 Task: Find connections with filter location Satuba with filter topic #Entrepreneurialwith filter profile language Spanish with filter current company Confederation of Indian Industry with filter school Central Board of Secondary Education with filter industry Engineering Services with filter service category Mortgage Lending with filter keywords title Assistant Professor
Action: Mouse moved to (230, 329)
Screenshot: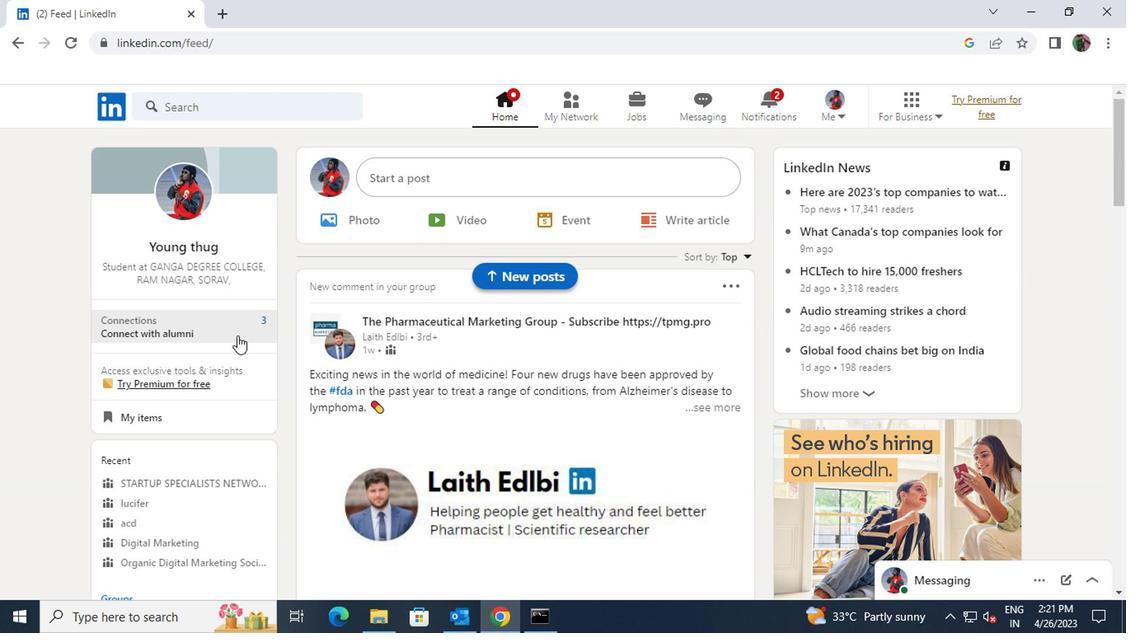 
Action: Mouse pressed left at (230, 329)
Screenshot: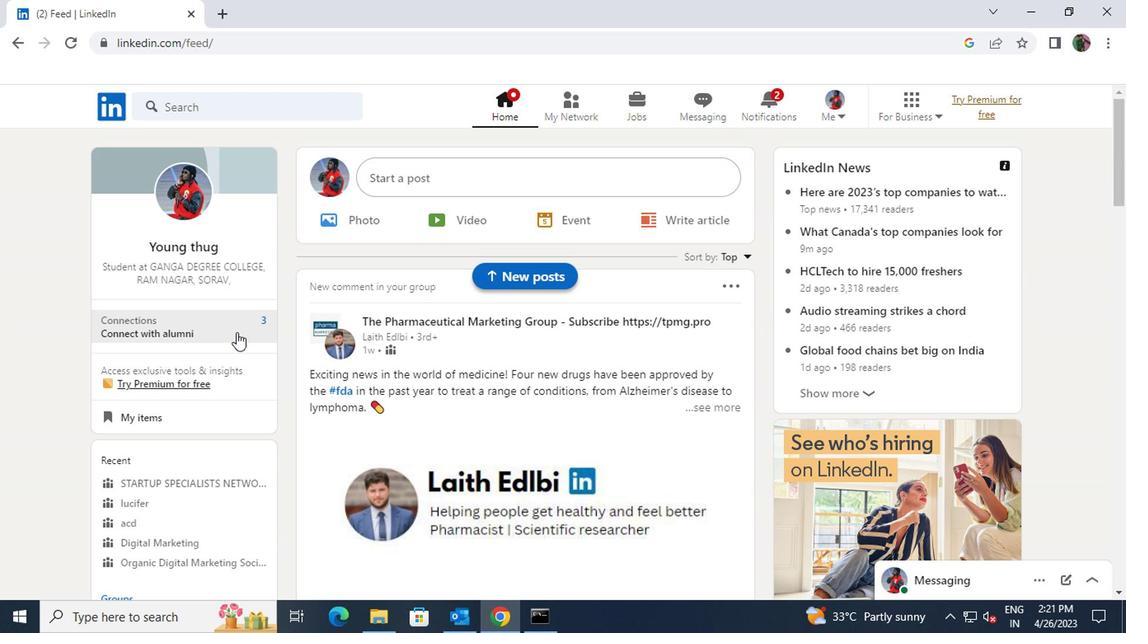 
Action: Mouse moved to (251, 203)
Screenshot: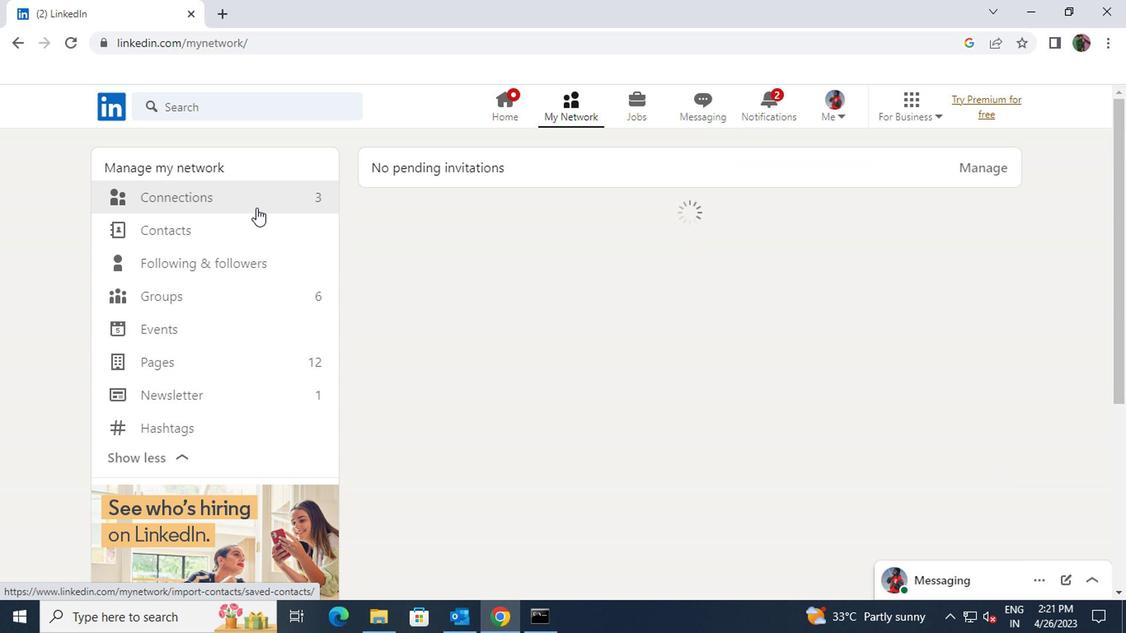 
Action: Mouse pressed left at (251, 203)
Screenshot: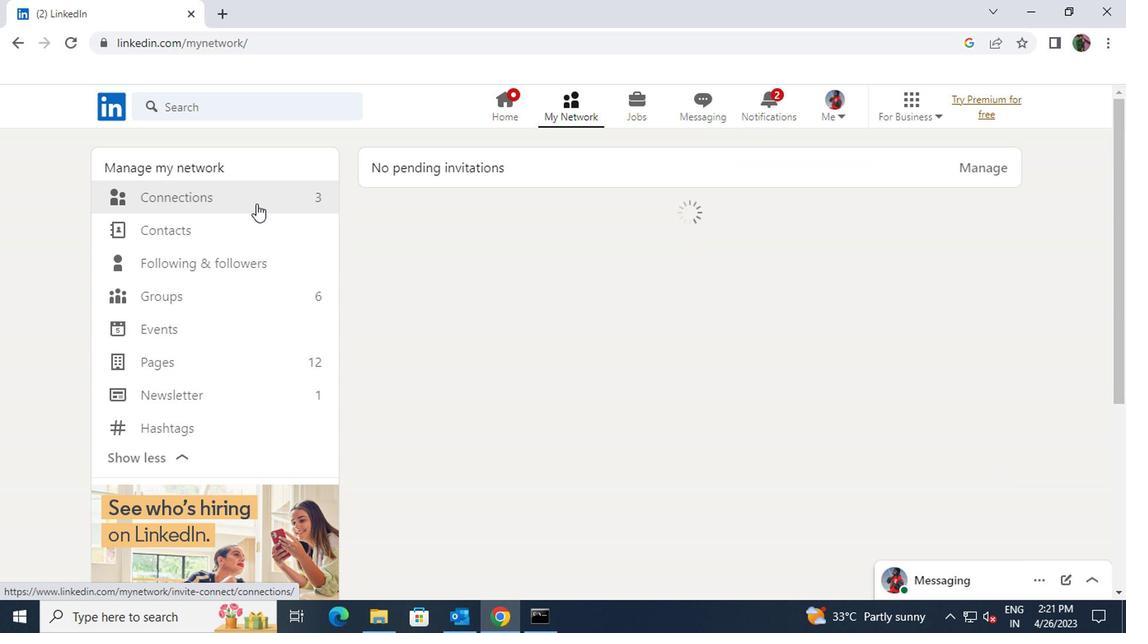 
Action: Mouse moved to (643, 197)
Screenshot: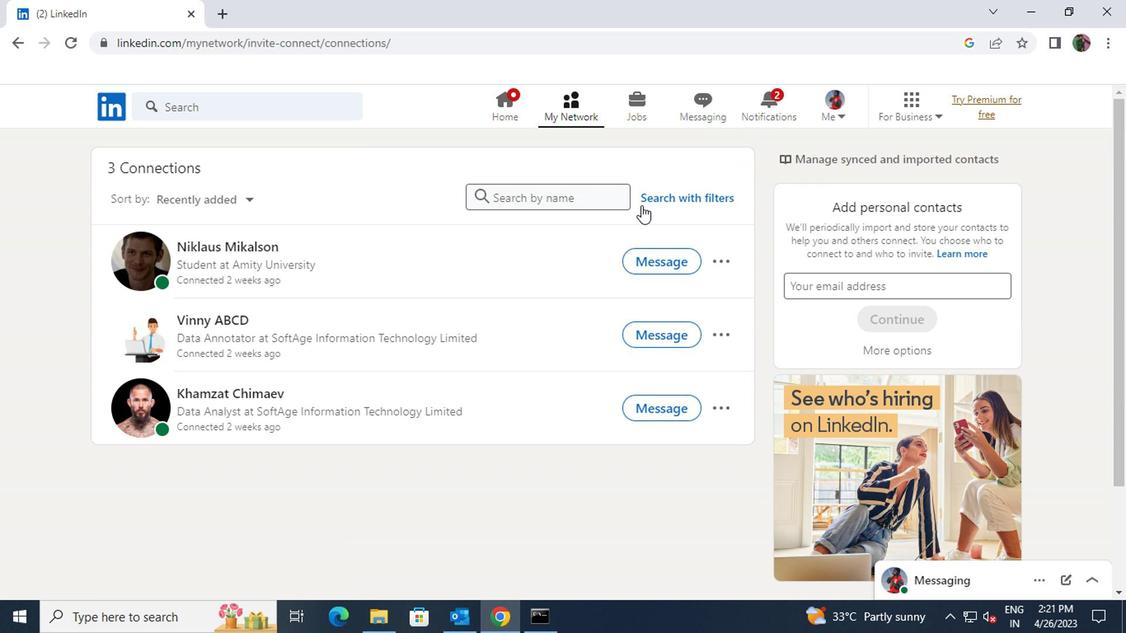
Action: Mouse pressed left at (643, 197)
Screenshot: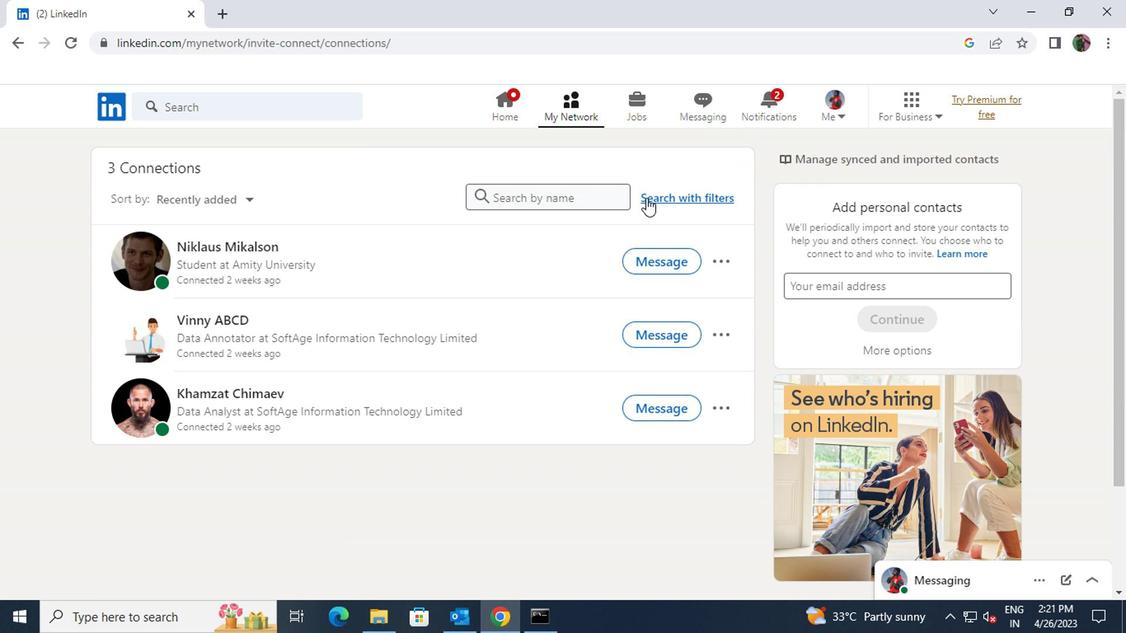 
Action: Mouse moved to (616, 152)
Screenshot: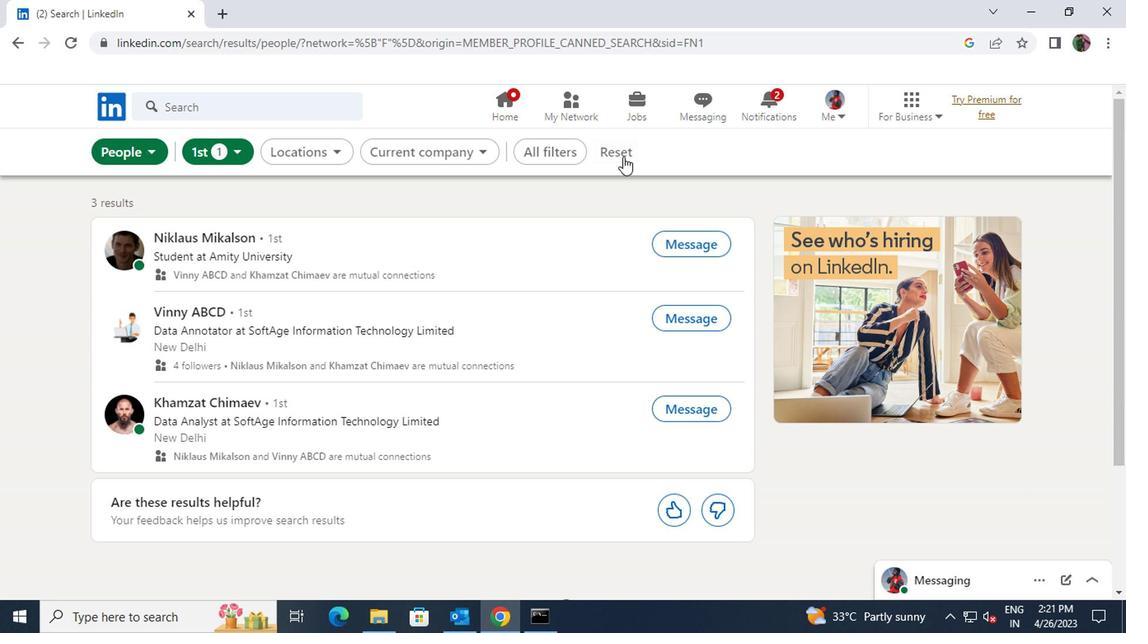 
Action: Mouse pressed left at (616, 152)
Screenshot: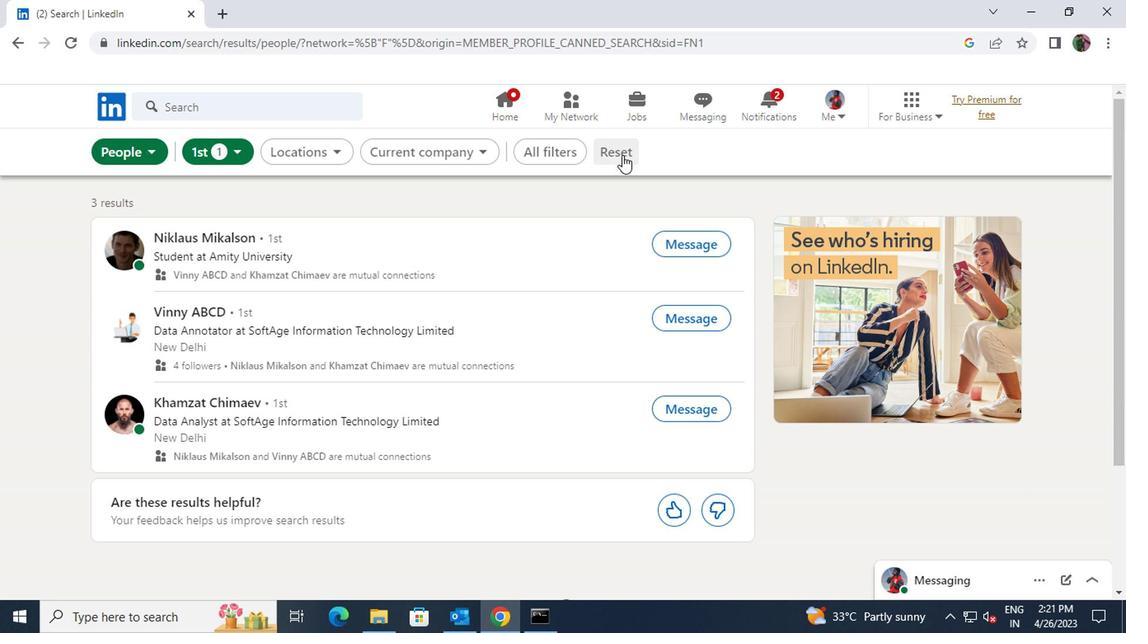 
Action: Mouse moved to (607, 152)
Screenshot: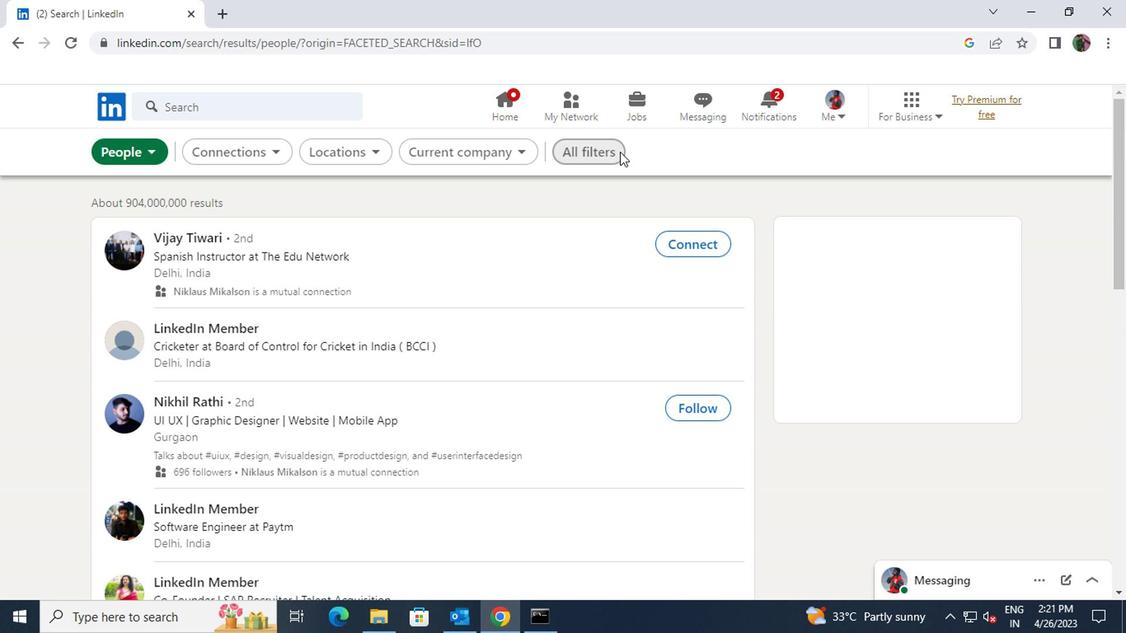 
Action: Mouse pressed left at (607, 152)
Screenshot: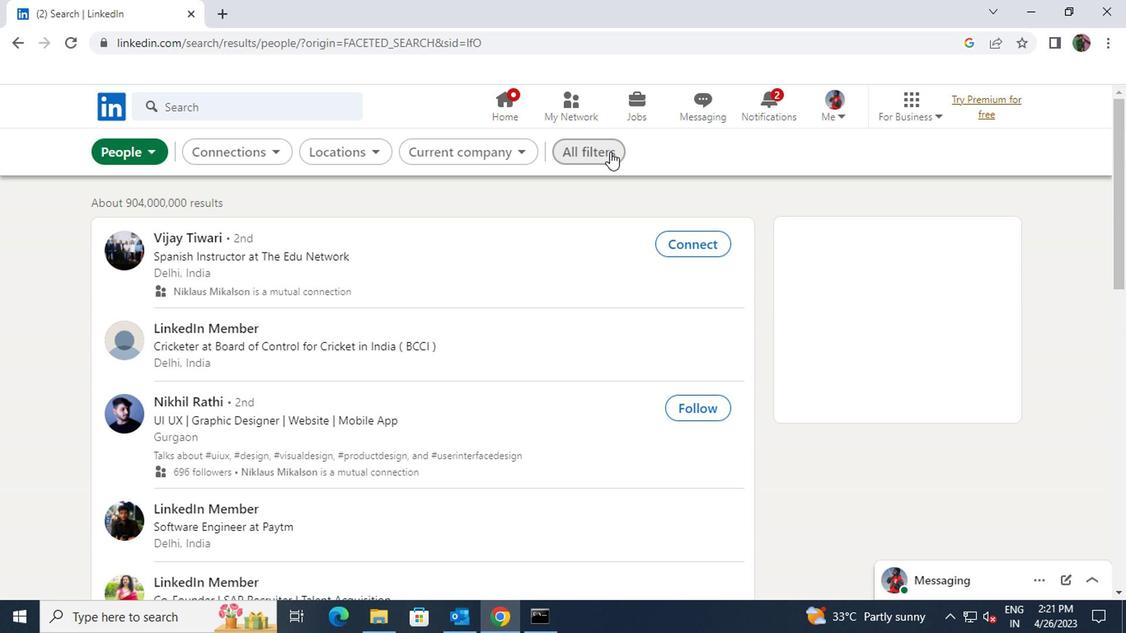 
Action: Mouse moved to (809, 359)
Screenshot: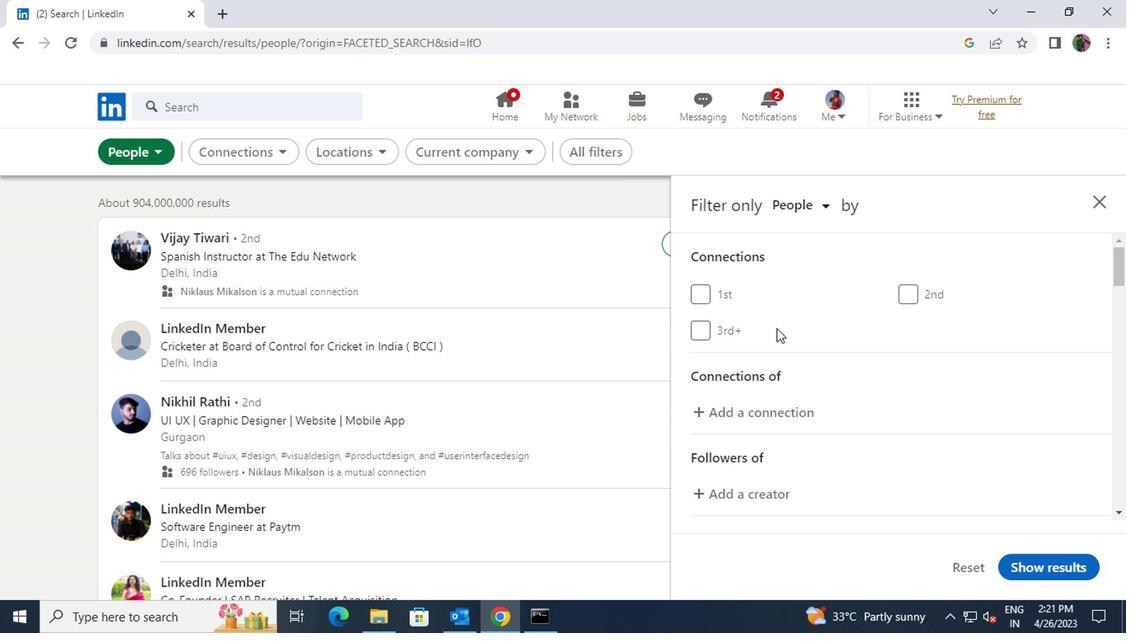 
Action: Mouse scrolled (809, 358) with delta (0, -1)
Screenshot: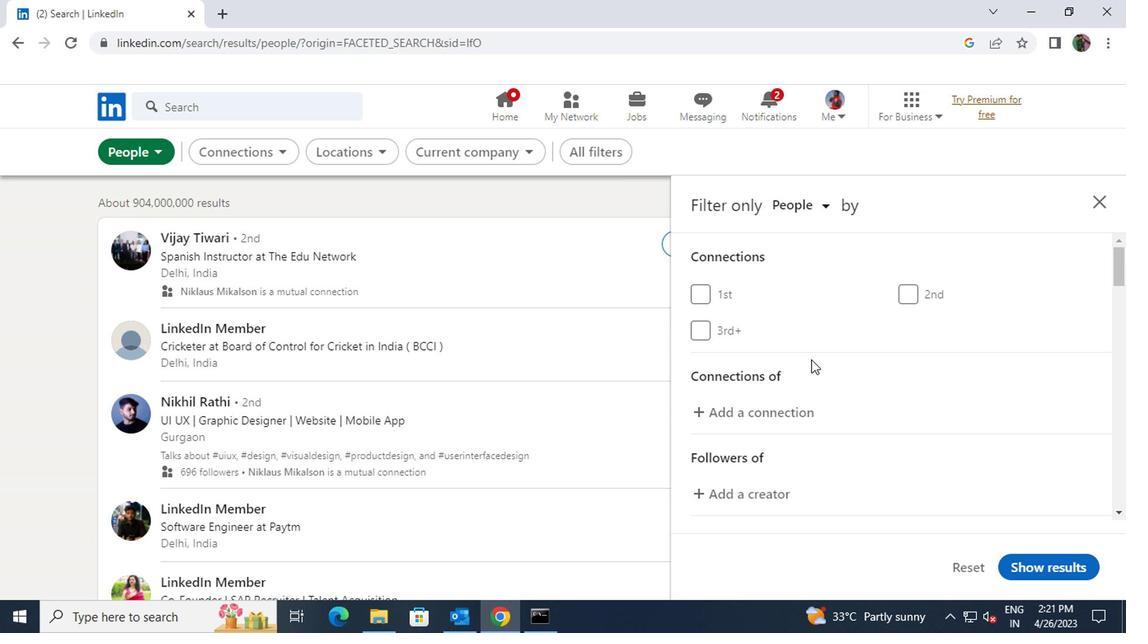 
Action: Mouse scrolled (809, 358) with delta (0, -1)
Screenshot: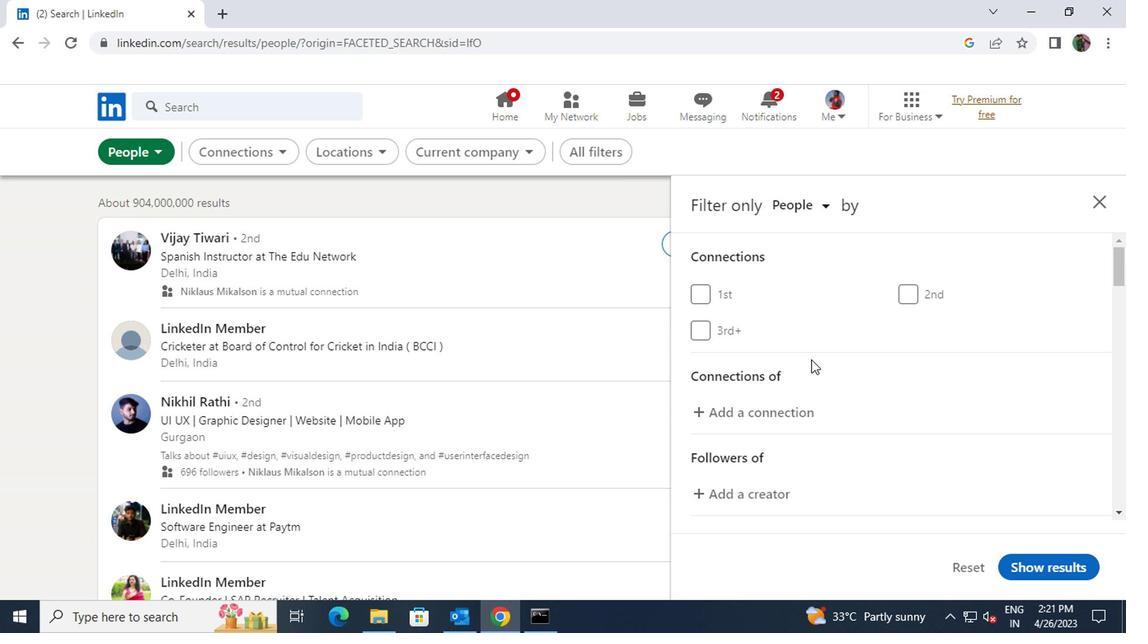 
Action: Mouse scrolled (809, 358) with delta (0, -1)
Screenshot: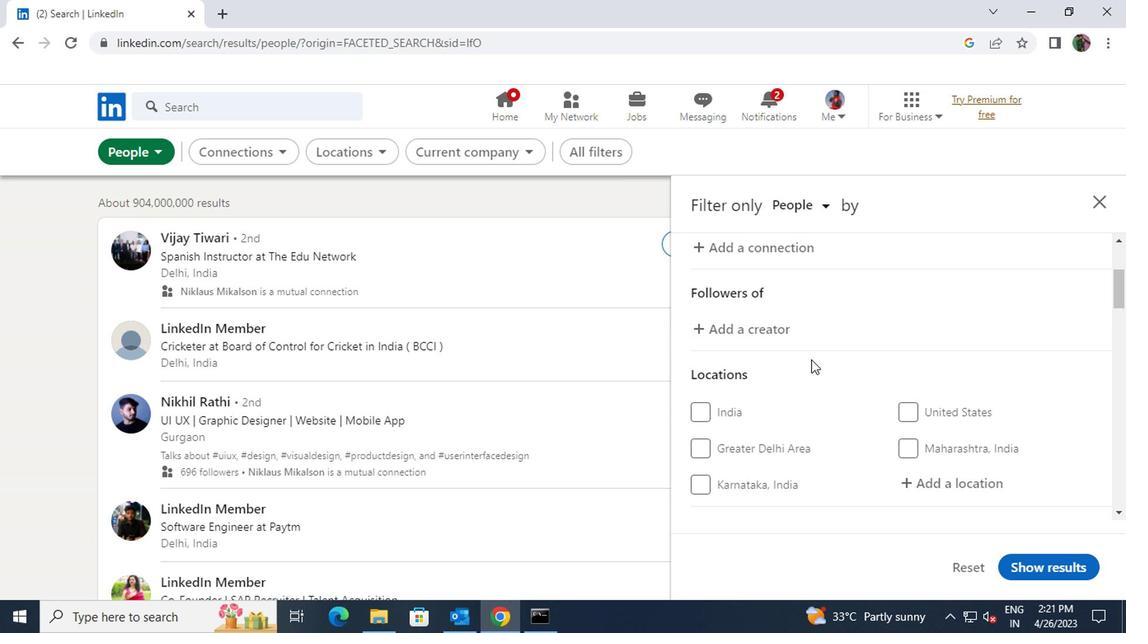 
Action: Mouse scrolled (809, 358) with delta (0, -1)
Screenshot: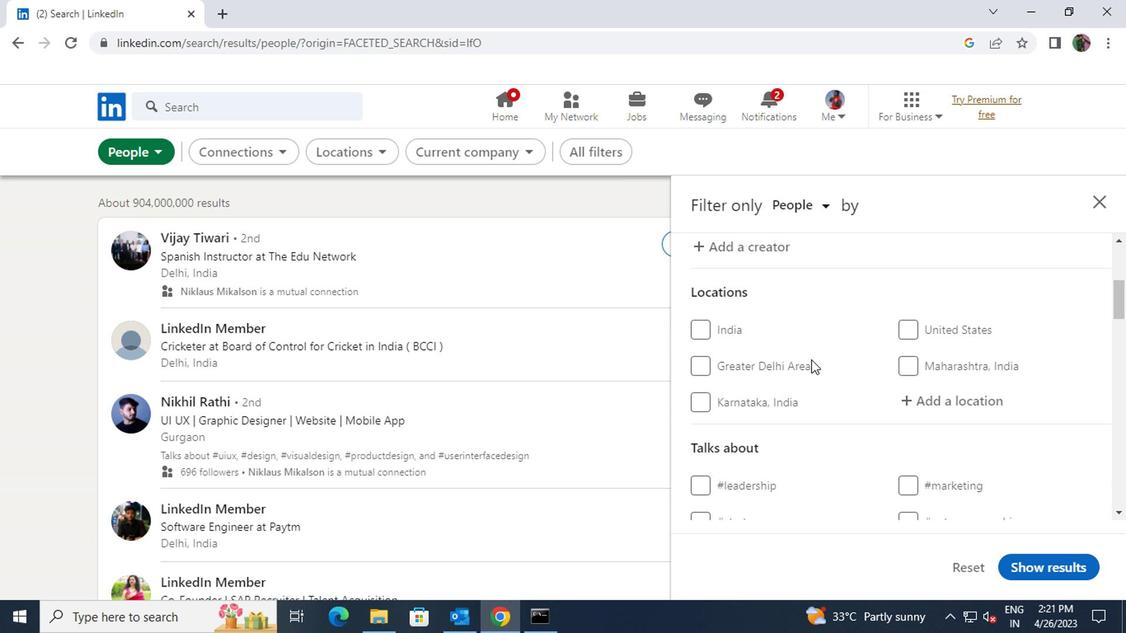 
Action: Mouse moved to (920, 317)
Screenshot: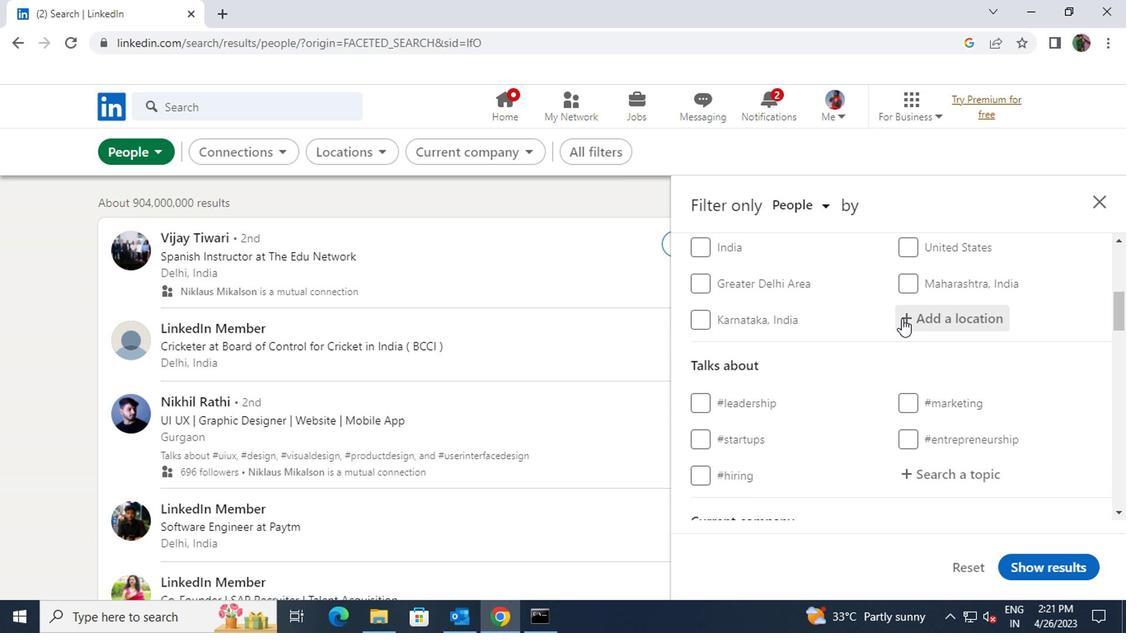 
Action: Mouse pressed left at (920, 317)
Screenshot: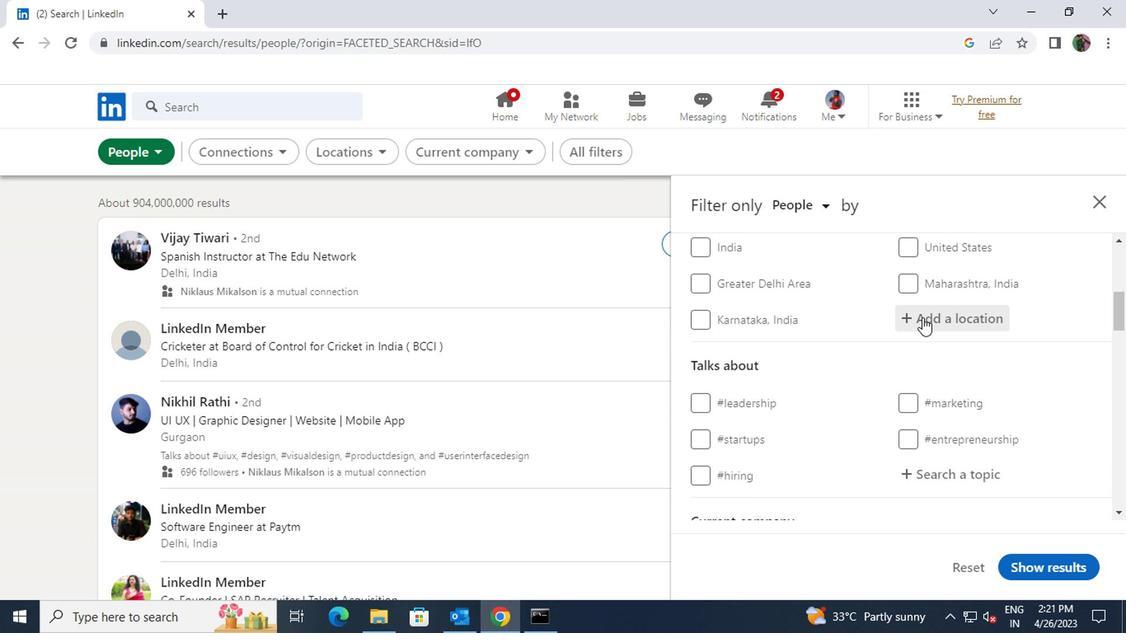 
Action: Key pressed <Key.shift><Key.shift>SATUBA
Screenshot: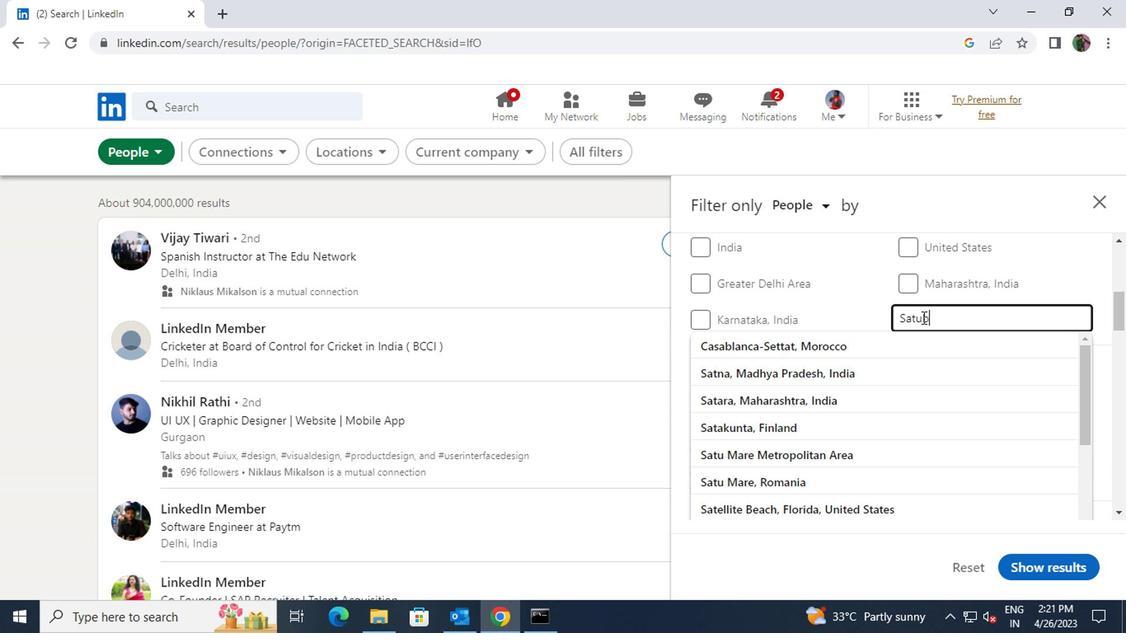 
Action: Mouse moved to (902, 338)
Screenshot: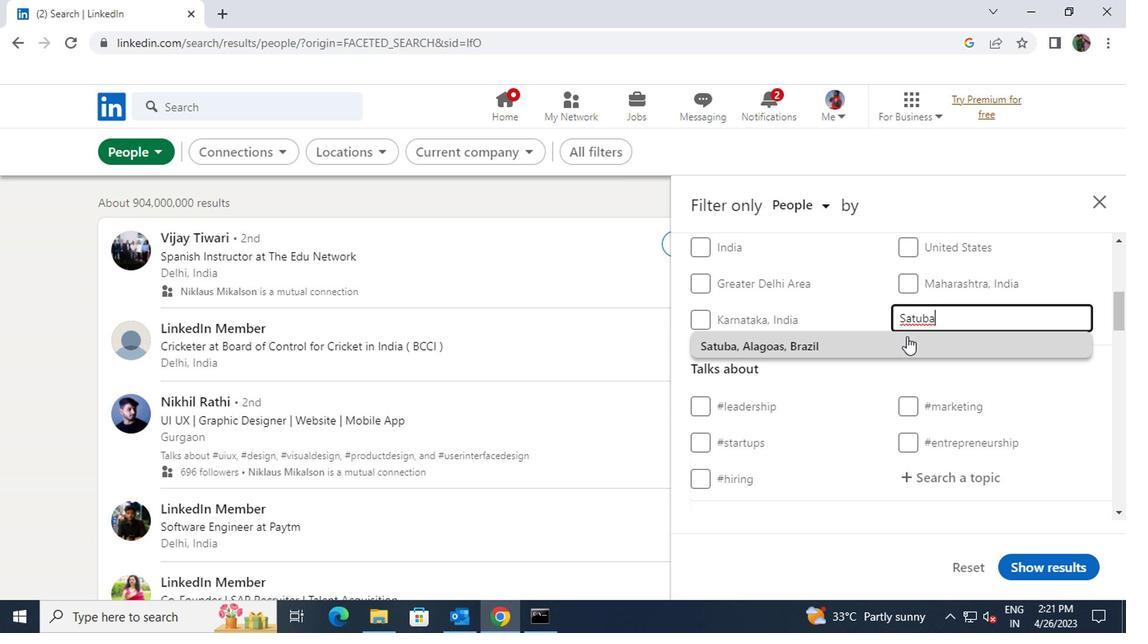 
Action: Mouse pressed left at (902, 338)
Screenshot: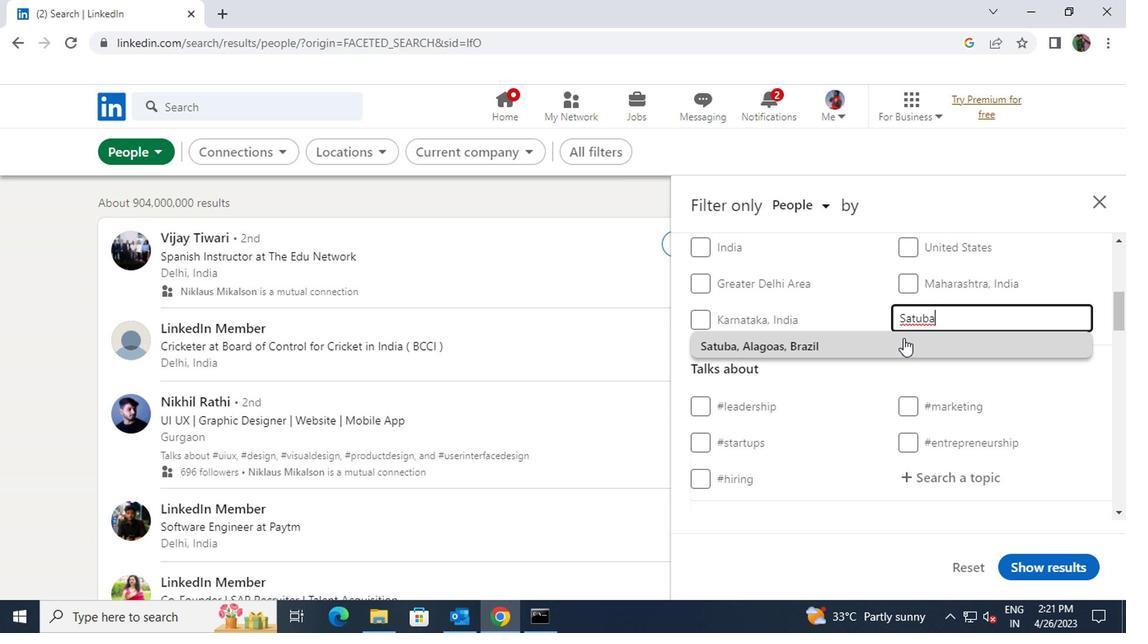 
Action: Mouse scrolled (902, 337) with delta (0, 0)
Screenshot: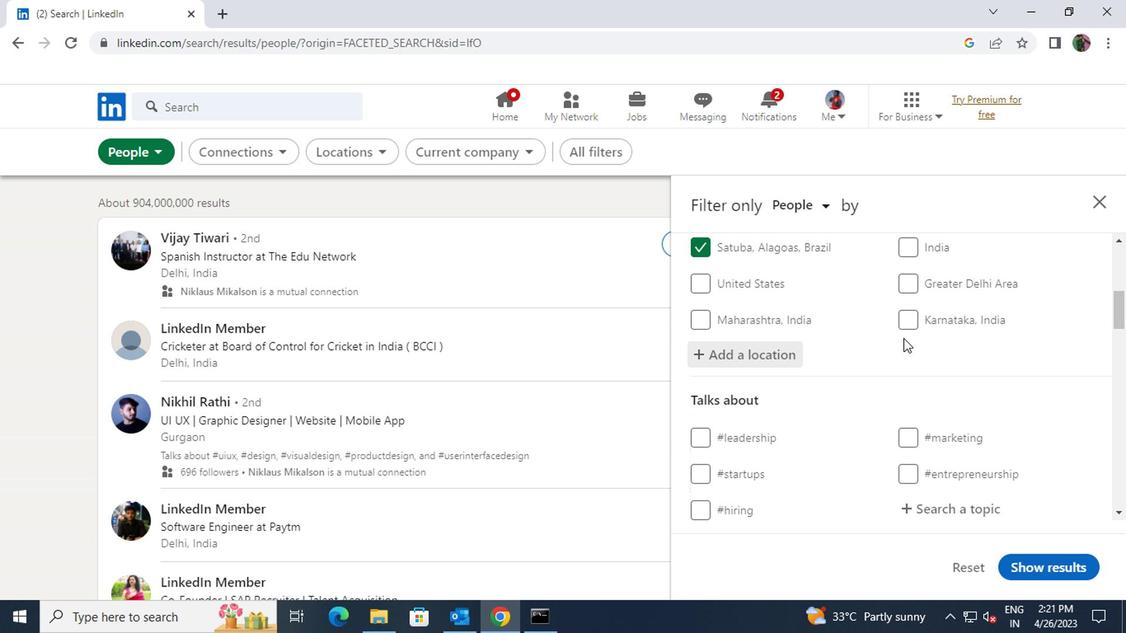 
Action: Mouse scrolled (902, 337) with delta (0, 0)
Screenshot: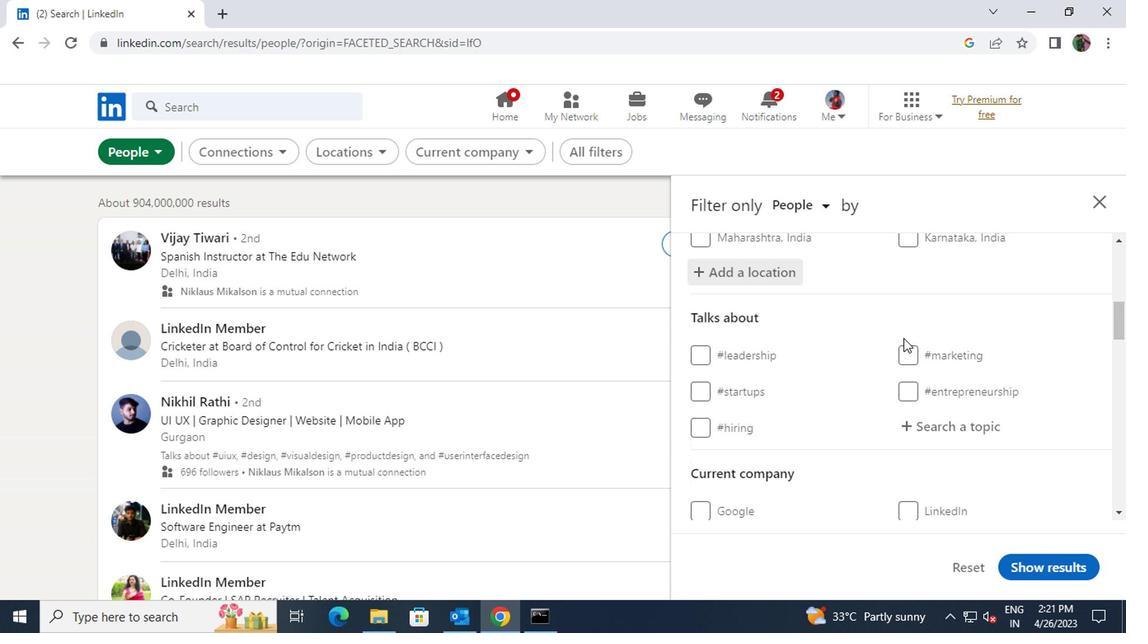 
Action: Mouse moved to (936, 340)
Screenshot: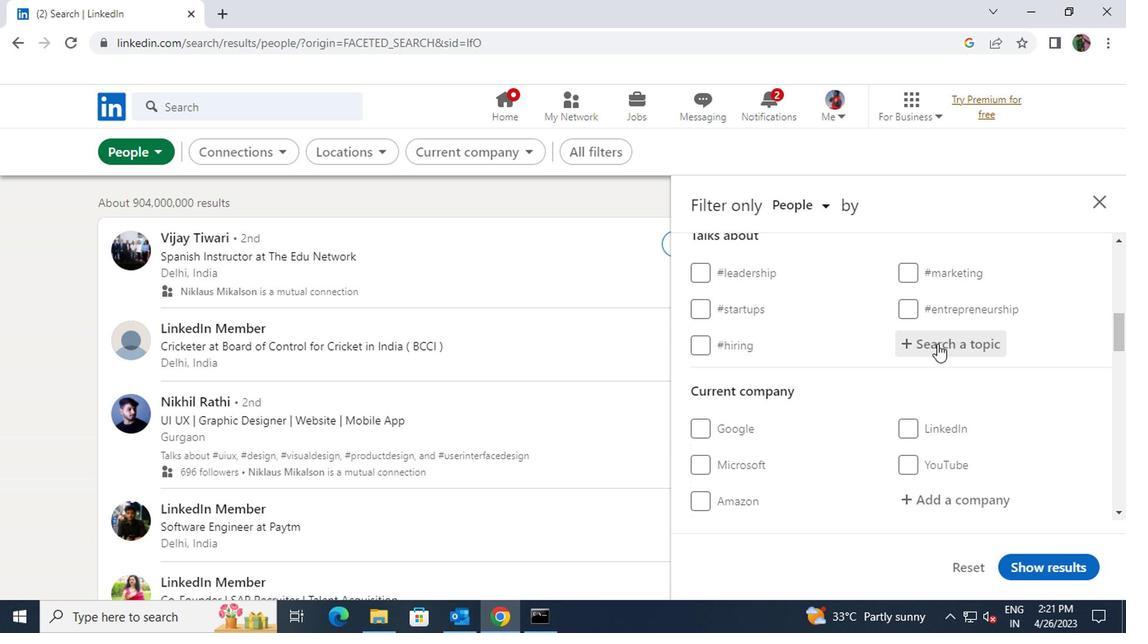 
Action: Mouse pressed left at (936, 340)
Screenshot: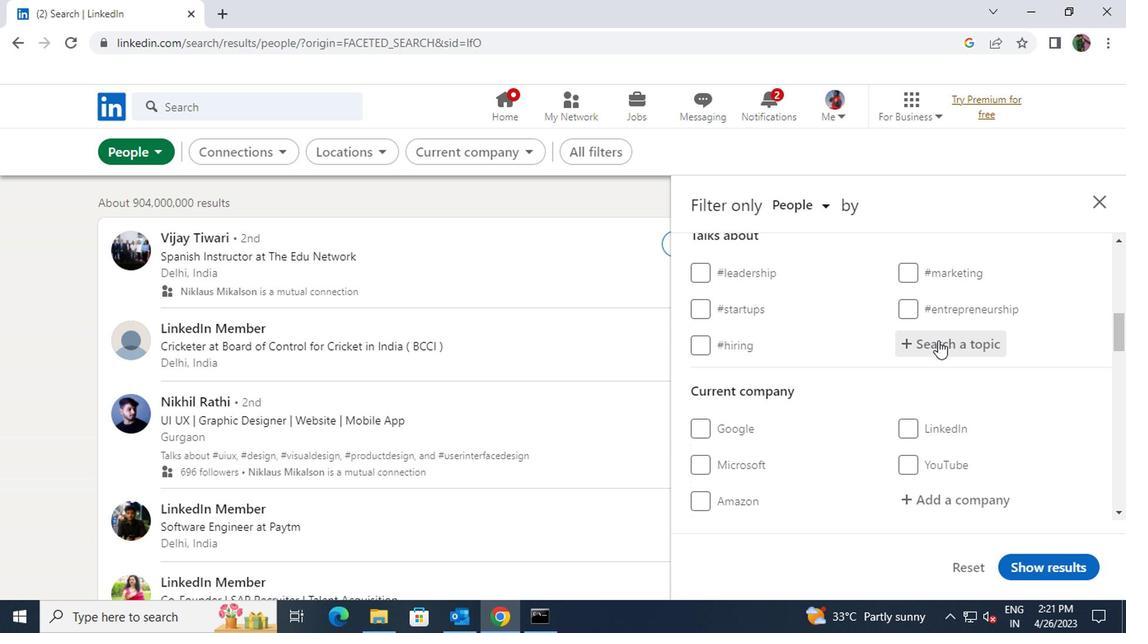 
Action: Key pressed <Key.shift><Key.shift><Key.shift><Key.shift><Key.shift><Key.shift><Key.shift>#
Screenshot: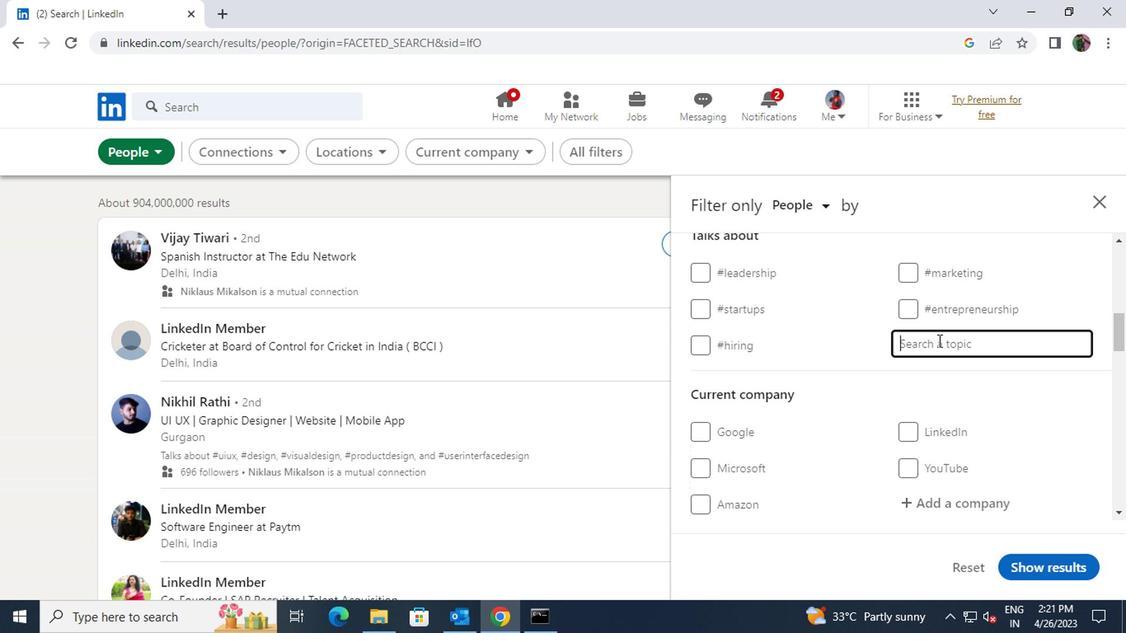 
Action: Mouse moved to (937, 340)
Screenshot: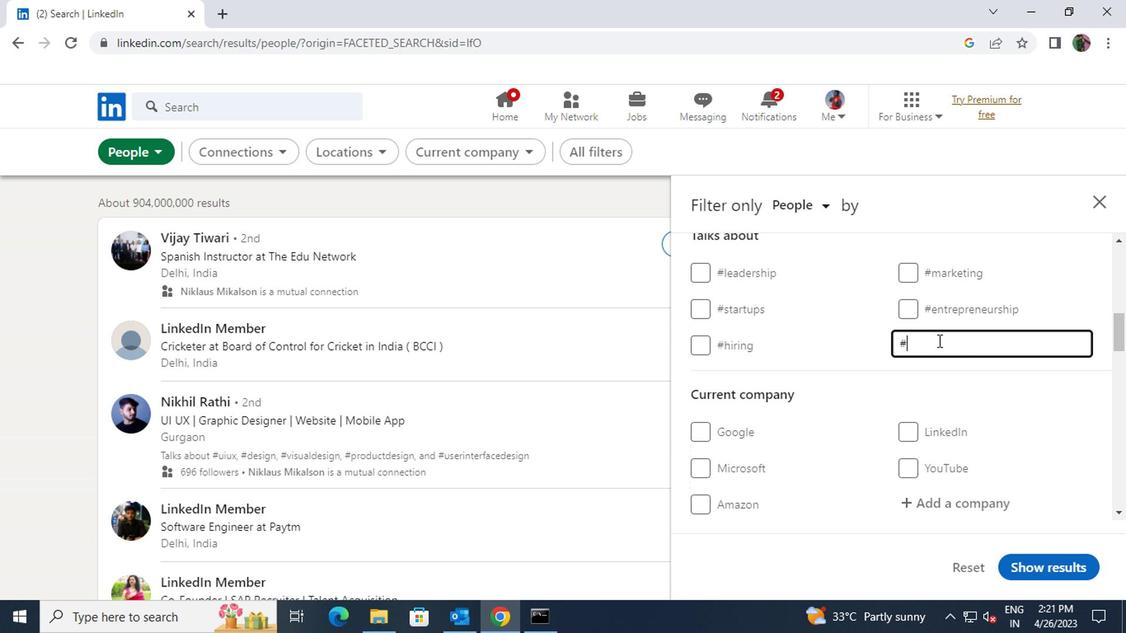 
Action: Key pressed <Key.shift>ENTERPENERALSWITH
Screenshot: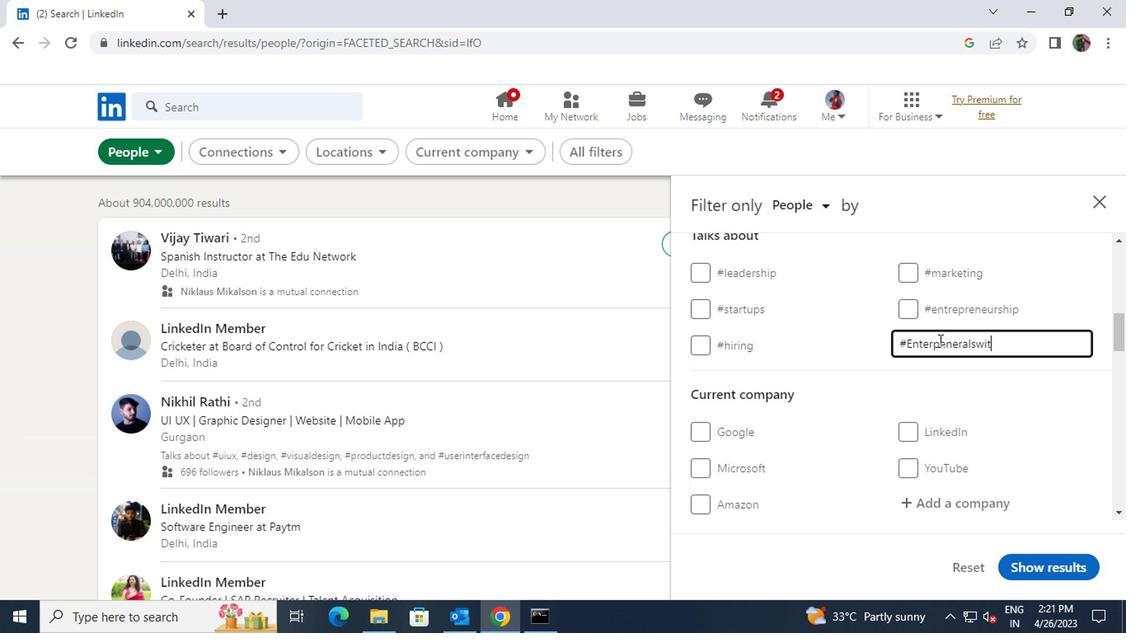 
Action: Mouse scrolled (937, 339) with delta (0, -1)
Screenshot: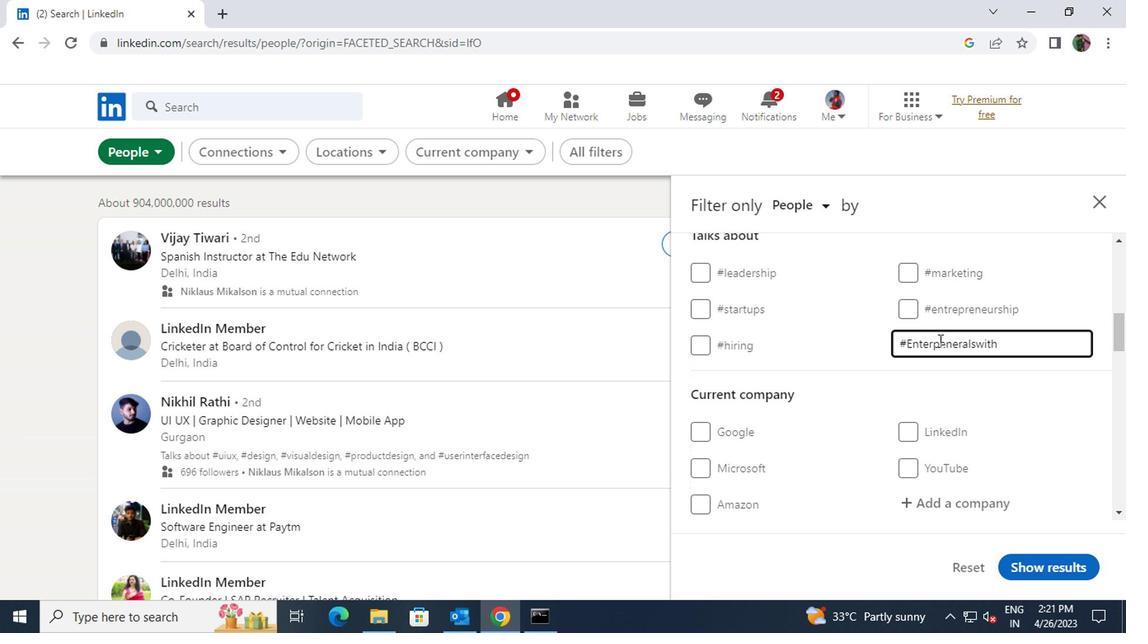 
Action: Mouse scrolled (937, 339) with delta (0, -1)
Screenshot: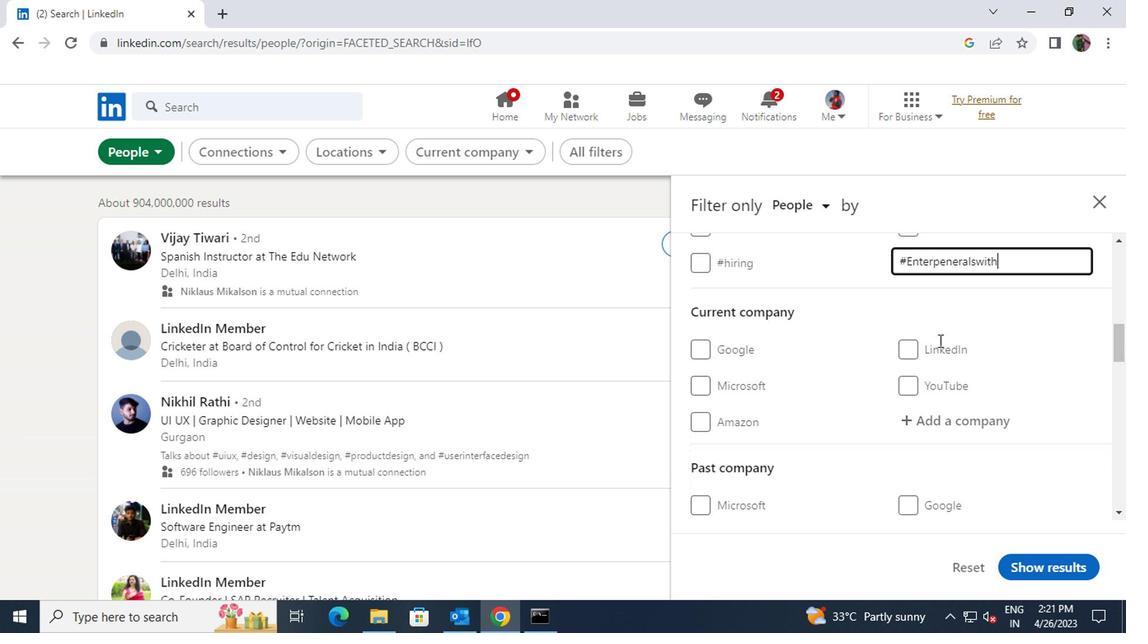 
Action: Mouse pressed left at (937, 340)
Screenshot: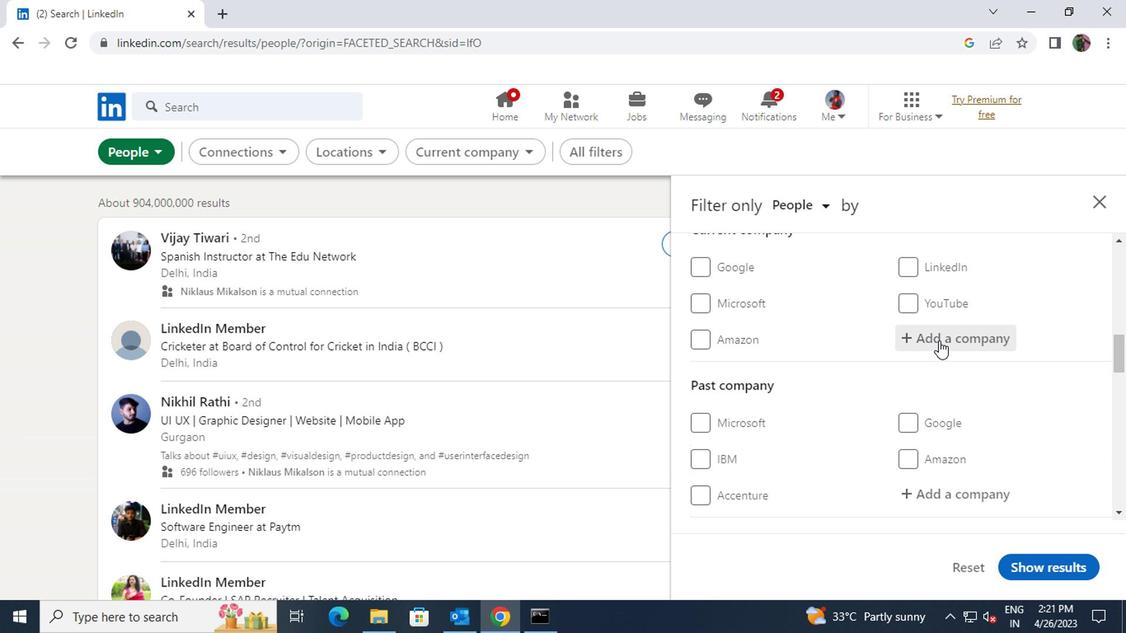 
Action: Key pressed <Key.shift><Key.shift>CONFEDERATION
Screenshot: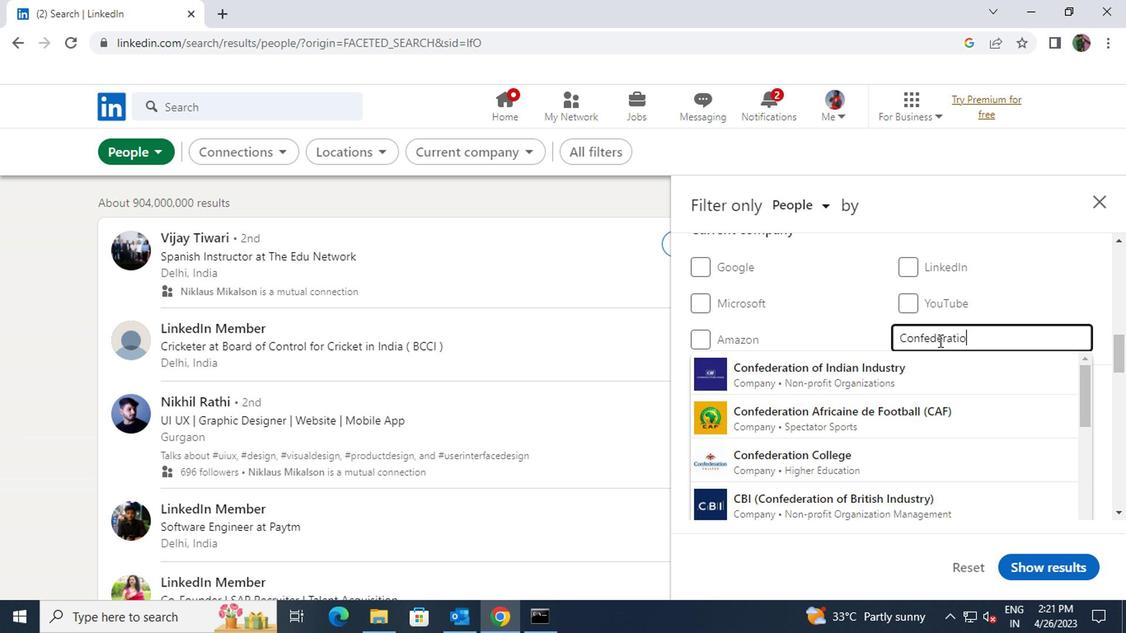 
Action: Mouse moved to (930, 370)
Screenshot: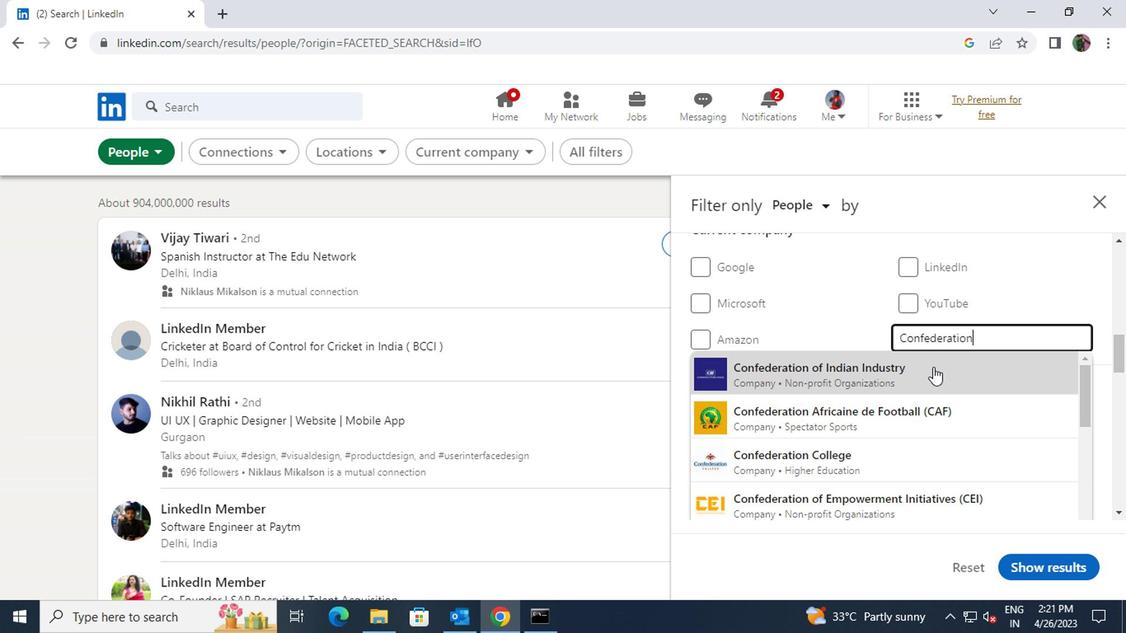 
Action: Mouse pressed left at (930, 370)
Screenshot: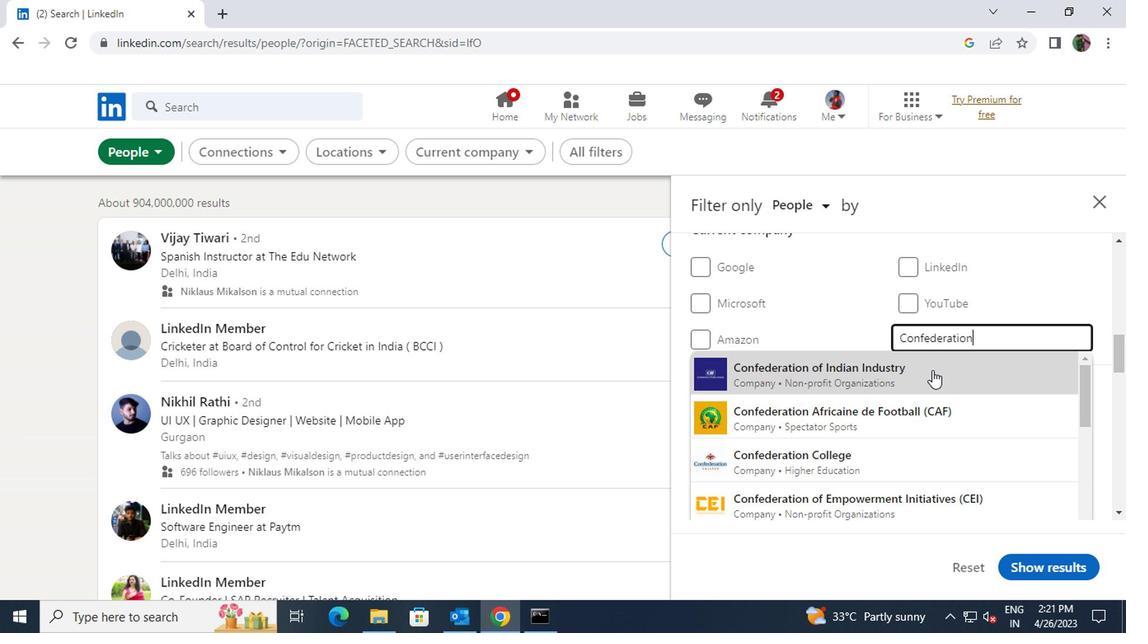 
Action: Mouse scrolled (930, 369) with delta (0, 0)
Screenshot: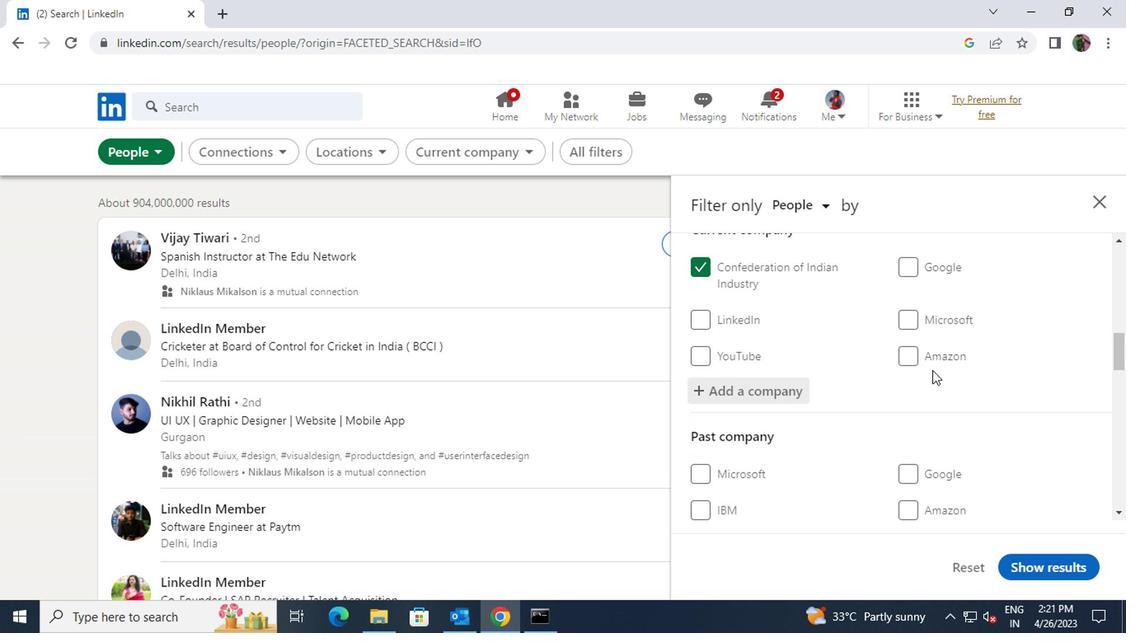 
Action: Mouse scrolled (930, 369) with delta (0, 0)
Screenshot: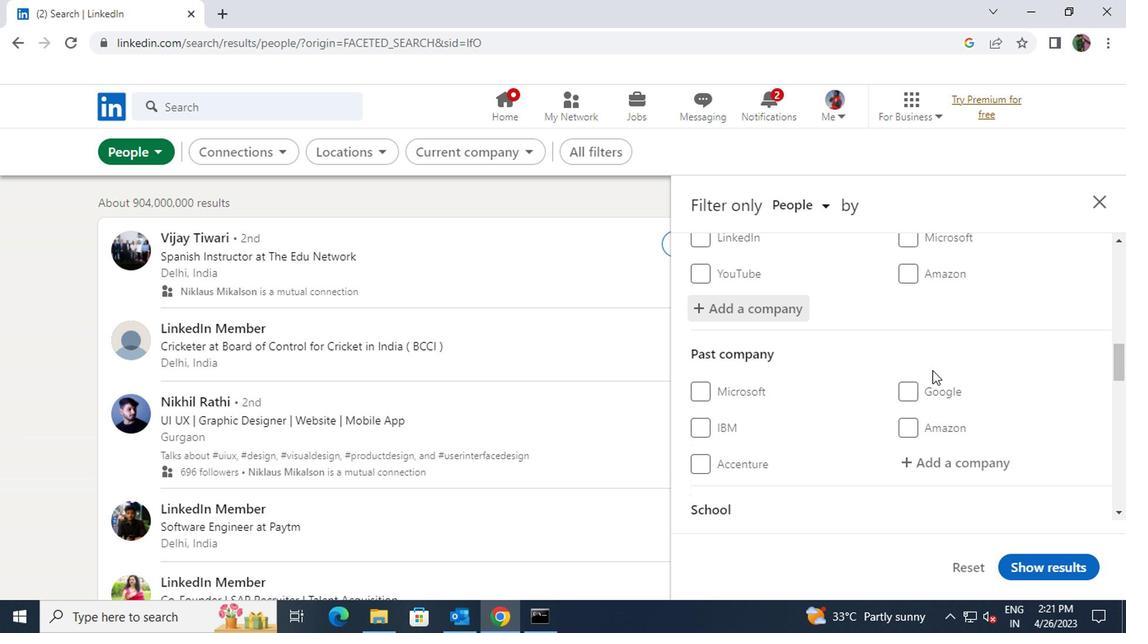 
Action: Mouse scrolled (930, 369) with delta (0, 0)
Screenshot: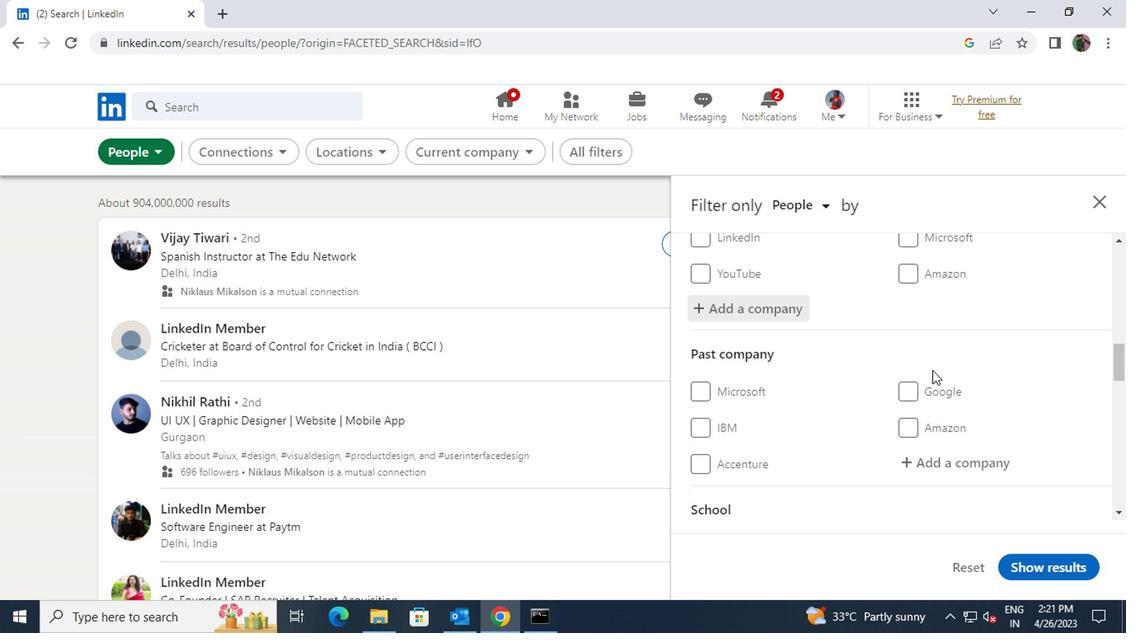 
Action: Mouse moved to (926, 465)
Screenshot: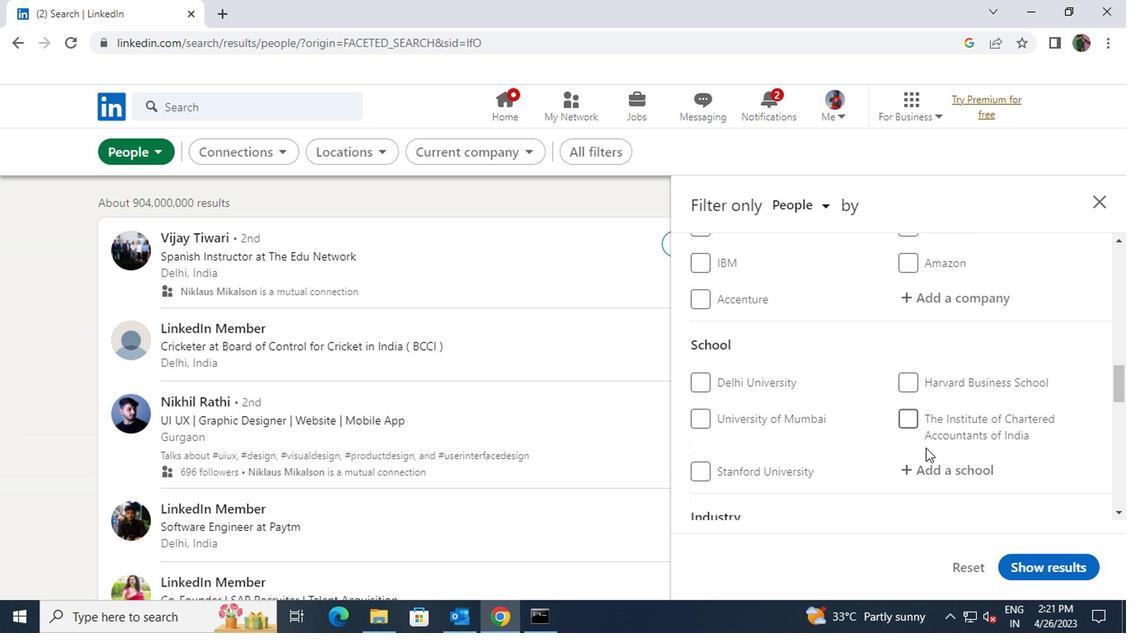 
Action: Mouse pressed left at (926, 465)
Screenshot: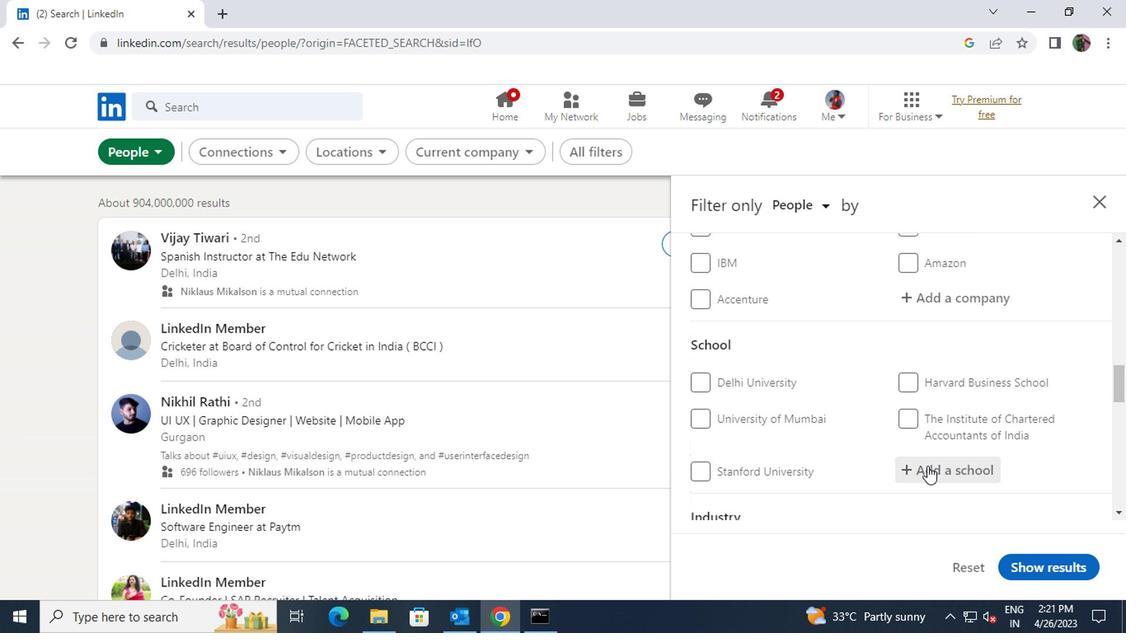 
Action: Key pressed <Key.shift>CENTRAL<Key.space>BOARD
Screenshot: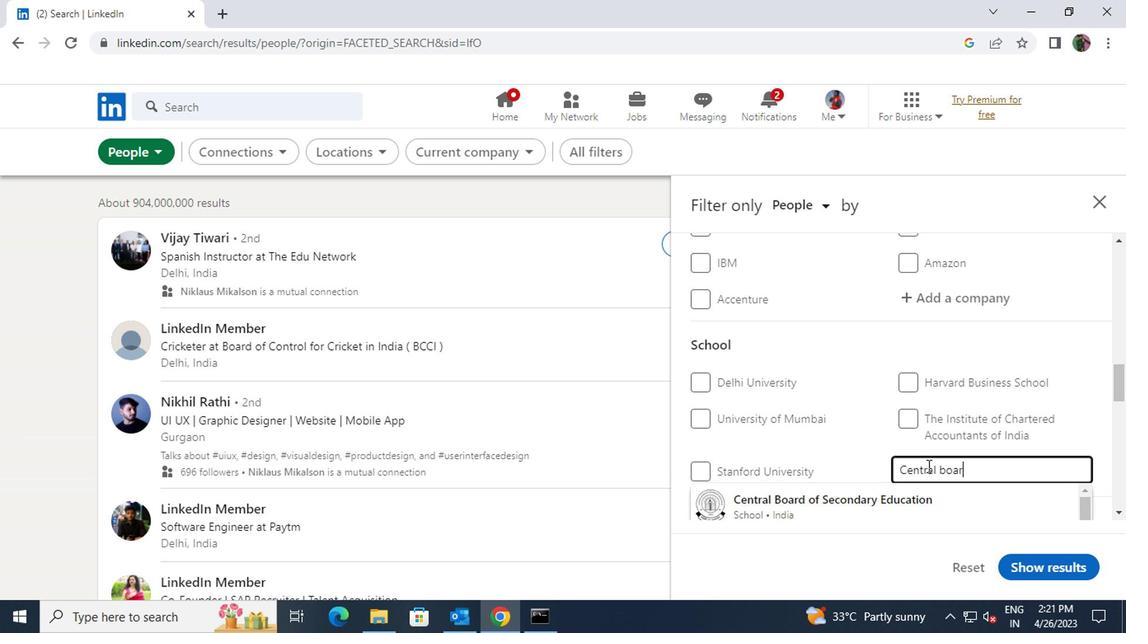 
Action: Mouse moved to (896, 512)
Screenshot: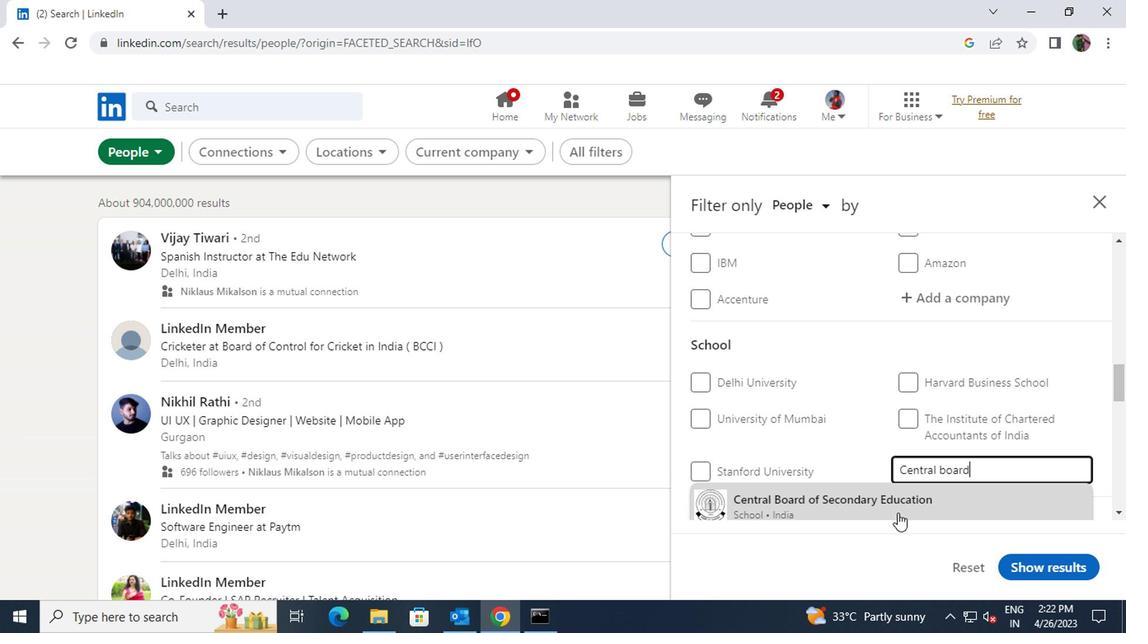 
Action: Mouse pressed left at (896, 512)
Screenshot: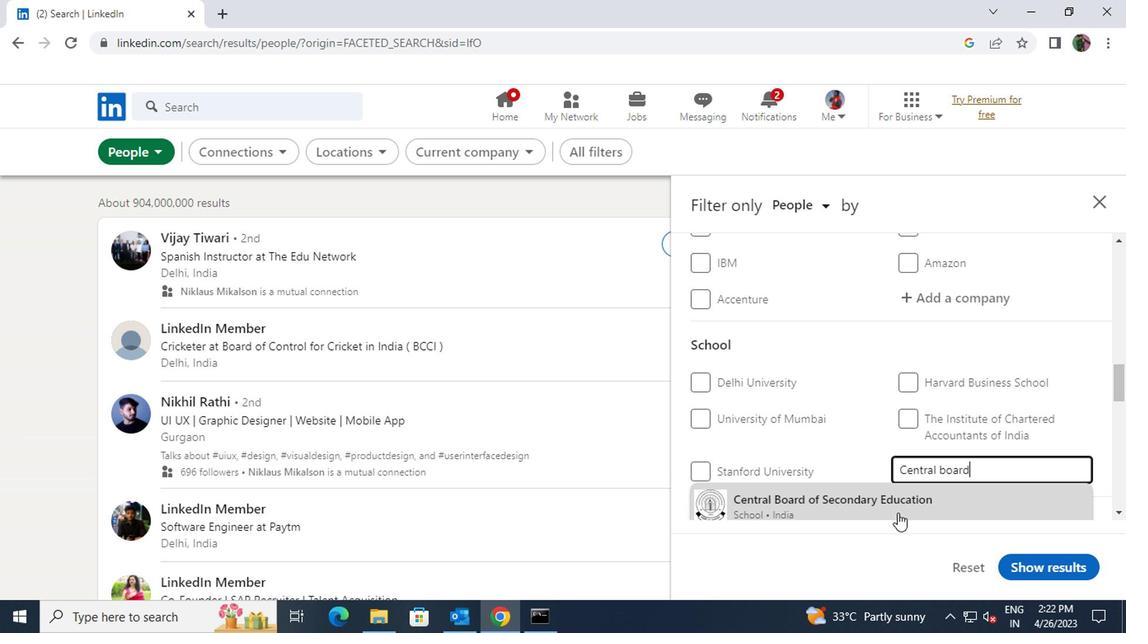 
Action: Mouse scrolled (896, 511) with delta (0, -1)
Screenshot: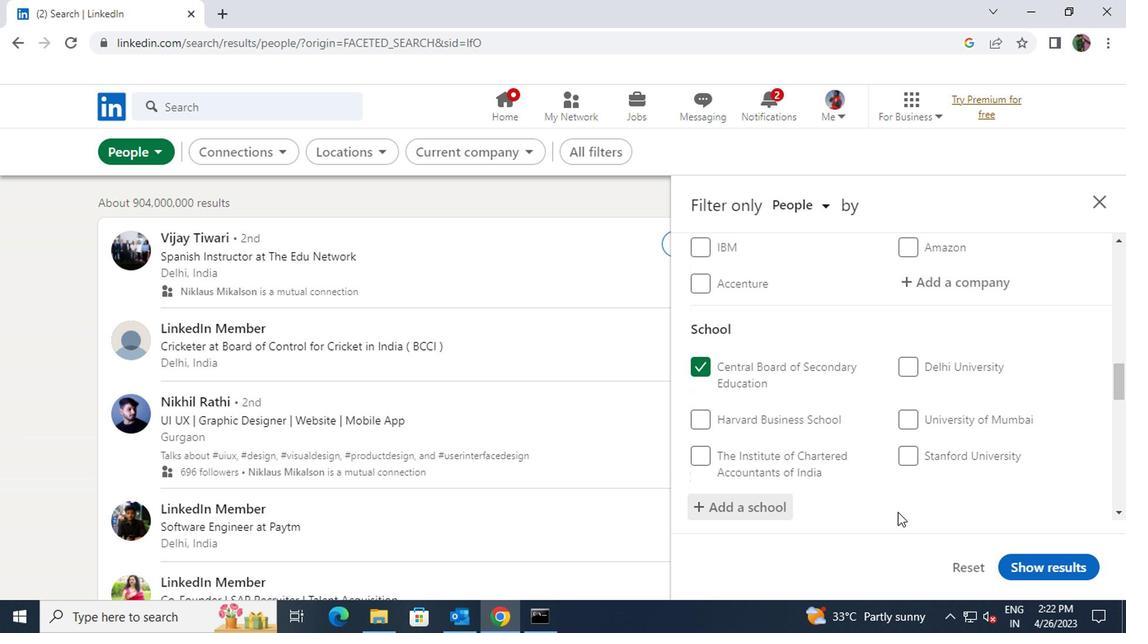 
Action: Mouse scrolled (896, 511) with delta (0, -1)
Screenshot: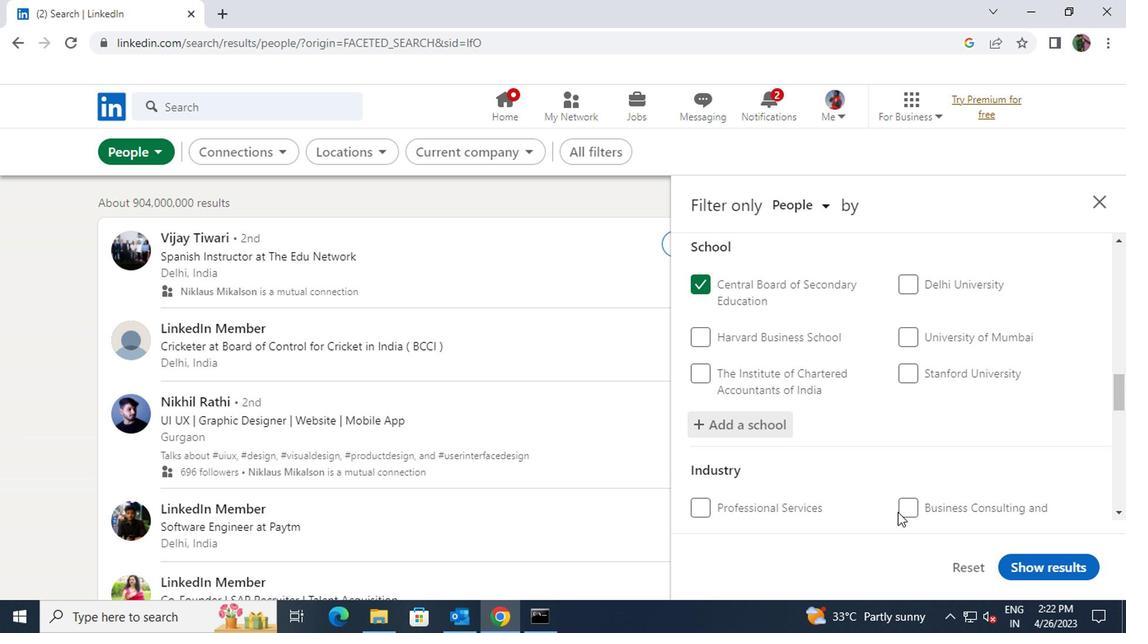 
Action: Mouse scrolled (896, 511) with delta (0, -1)
Screenshot: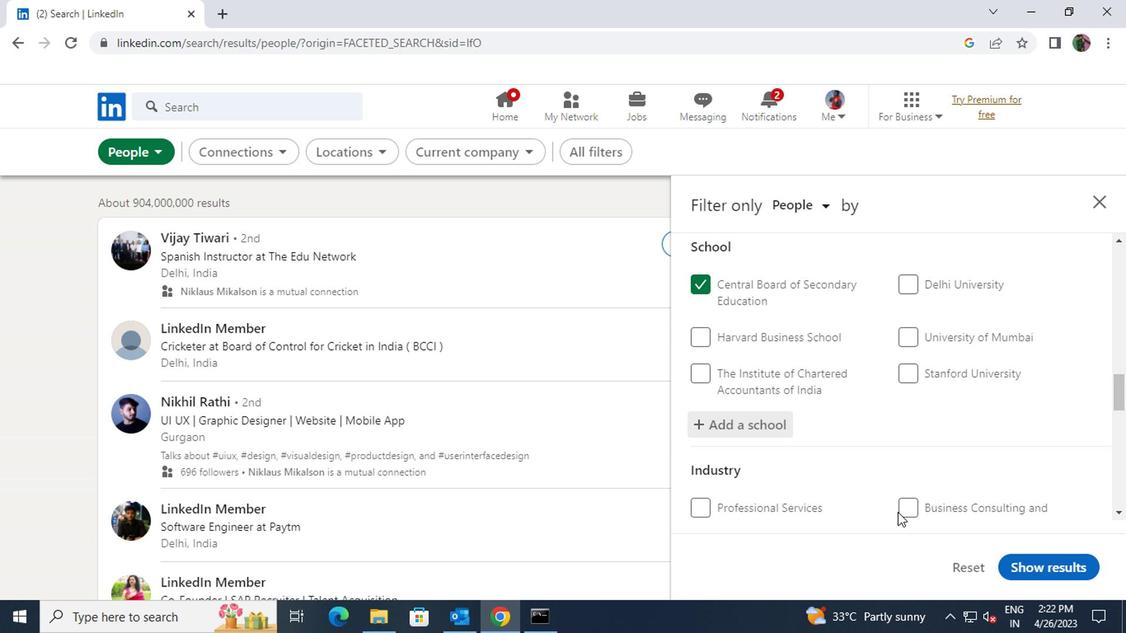 
Action: Mouse moved to (906, 449)
Screenshot: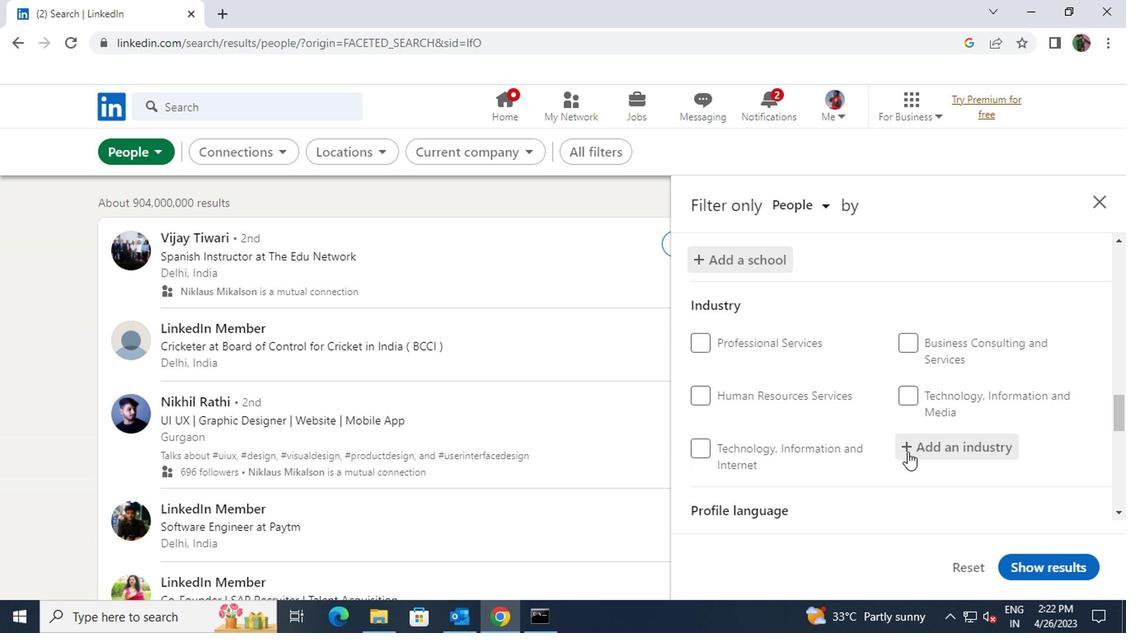 
Action: Mouse pressed left at (906, 449)
Screenshot: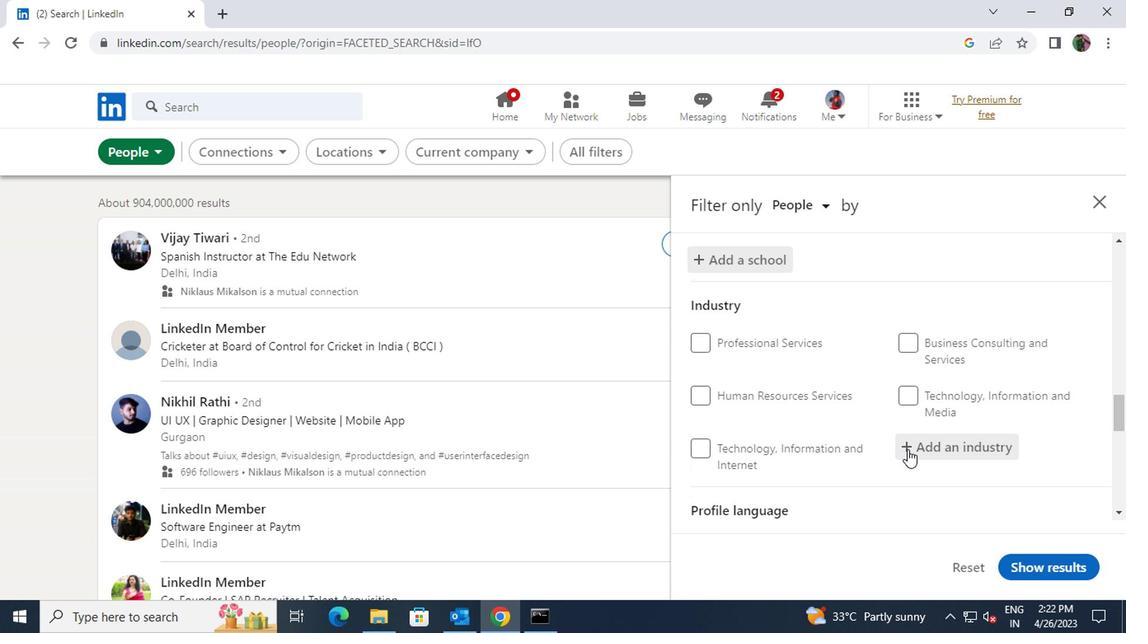 
Action: Key pressed <Key.shift><Key.shift><Key.shift><Key.shift><Key.shift><Key.shift><Key.shift>ENGINEERING<Key.space>
Screenshot: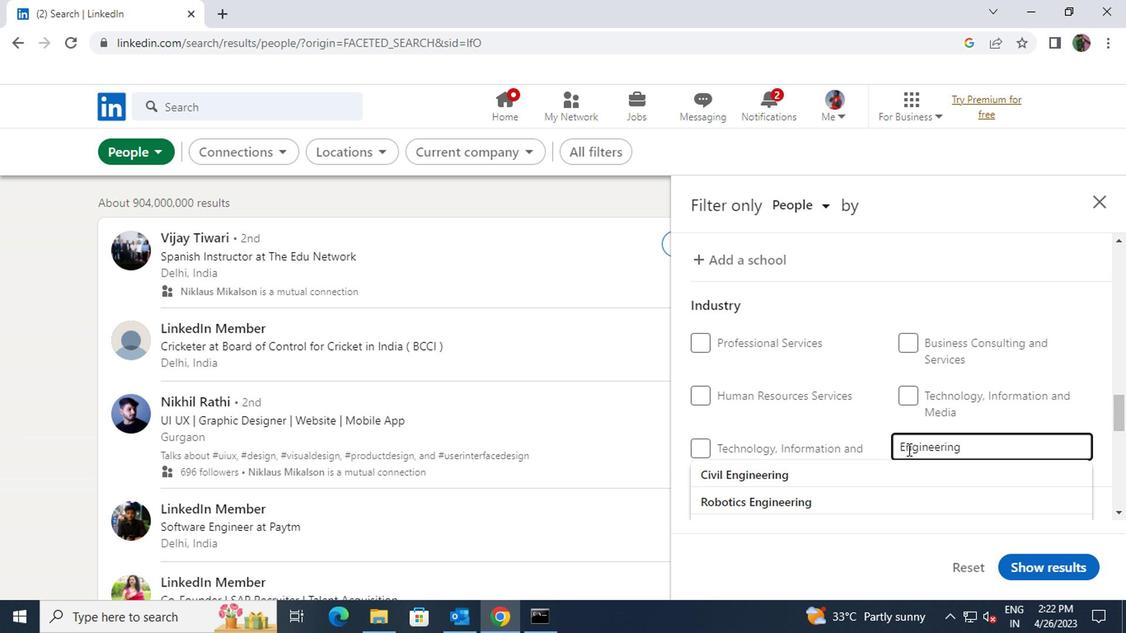 
Action: Mouse moved to (876, 480)
Screenshot: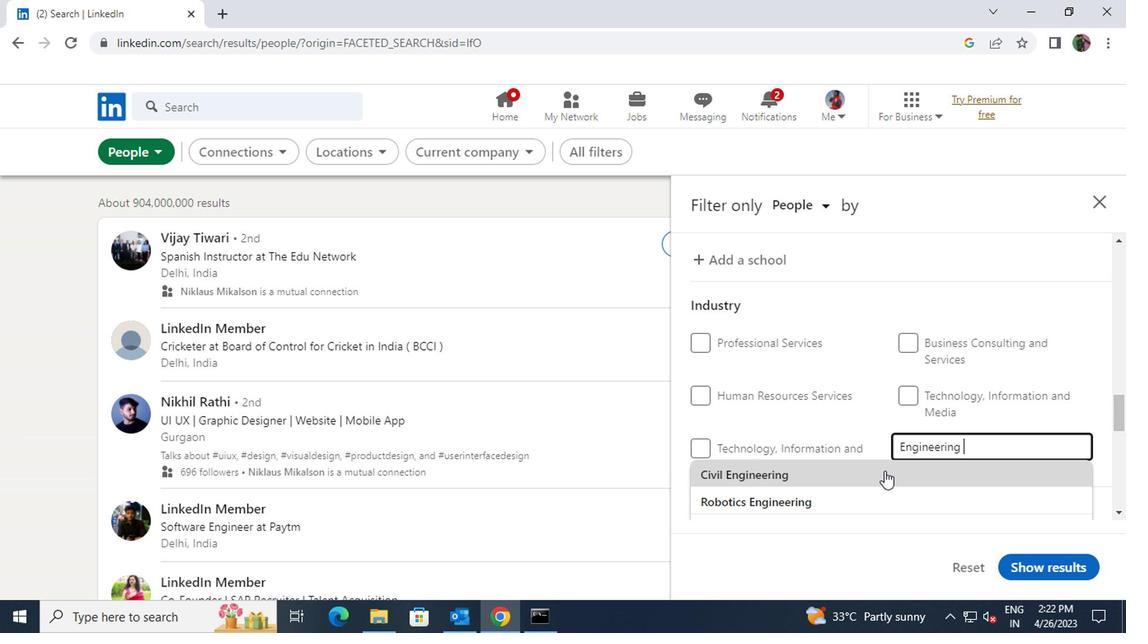 
Action: Mouse pressed left at (876, 480)
Screenshot: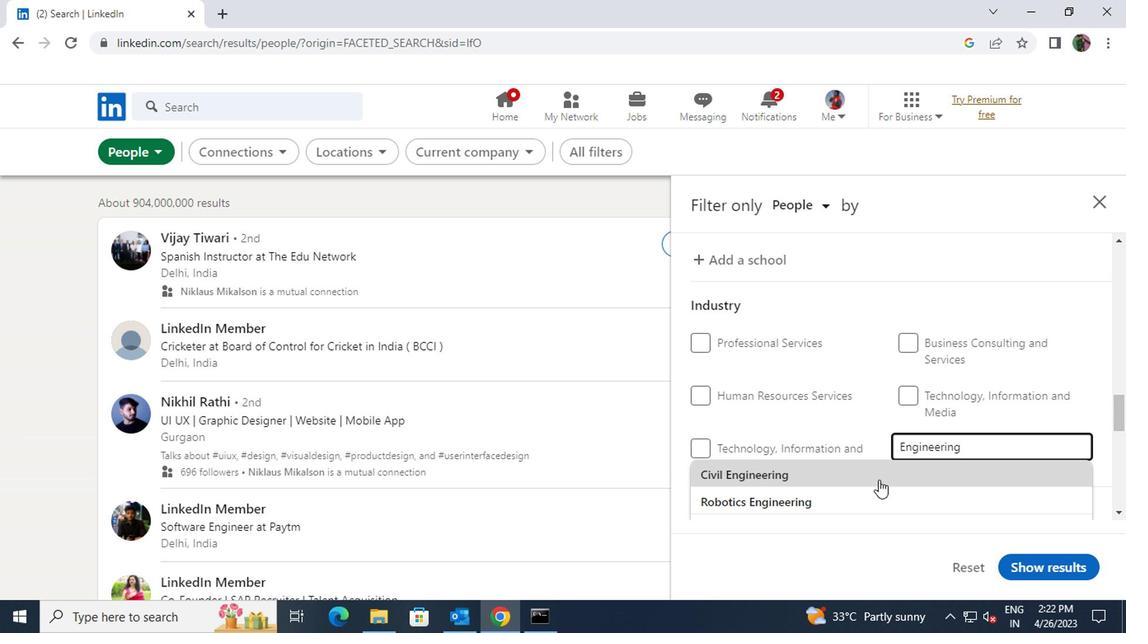 
Action: Mouse moved to (874, 471)
Screenshot: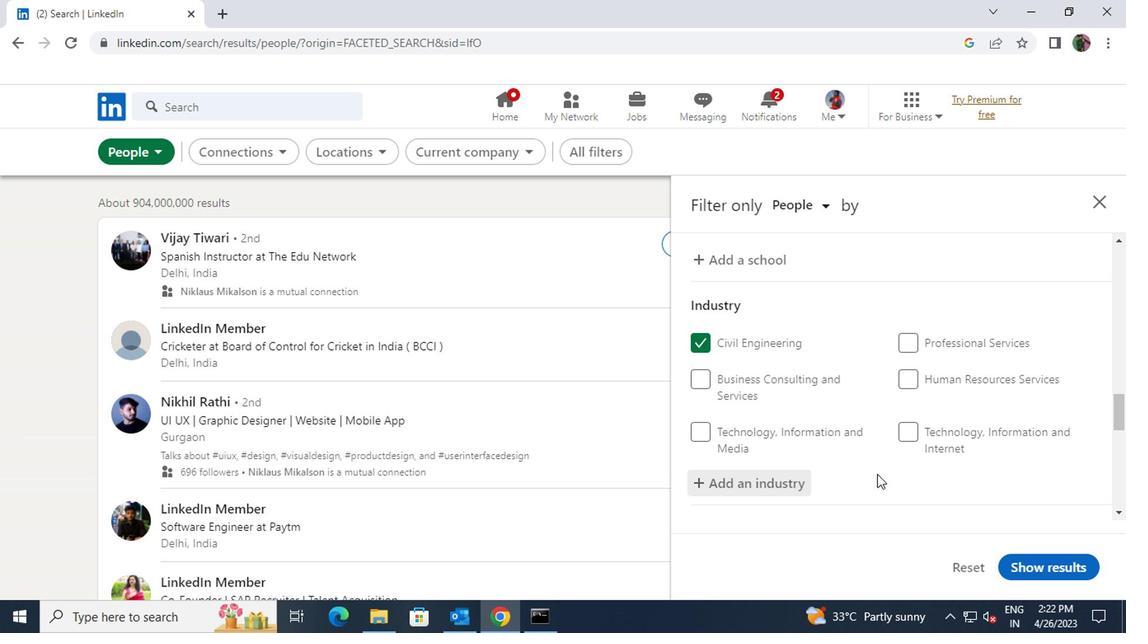 
Action: Mouse scrolled (874, 470) with delta (0, -1)
Screenshot: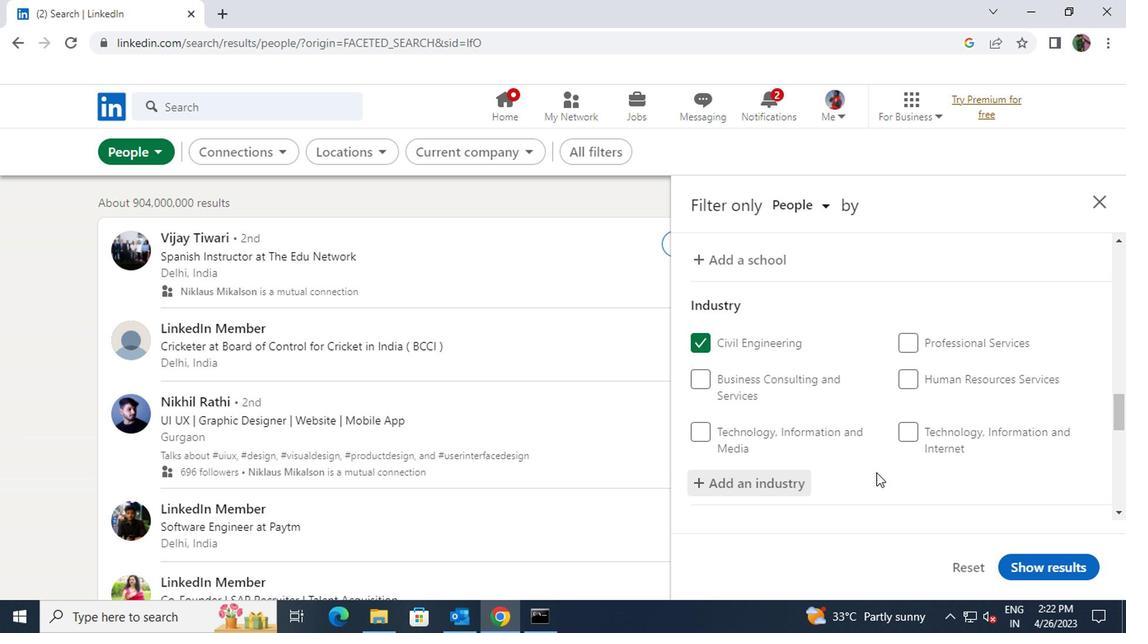 
Action: Mouse scrolled (874, 470) with delta (0, -1)
Screenshot: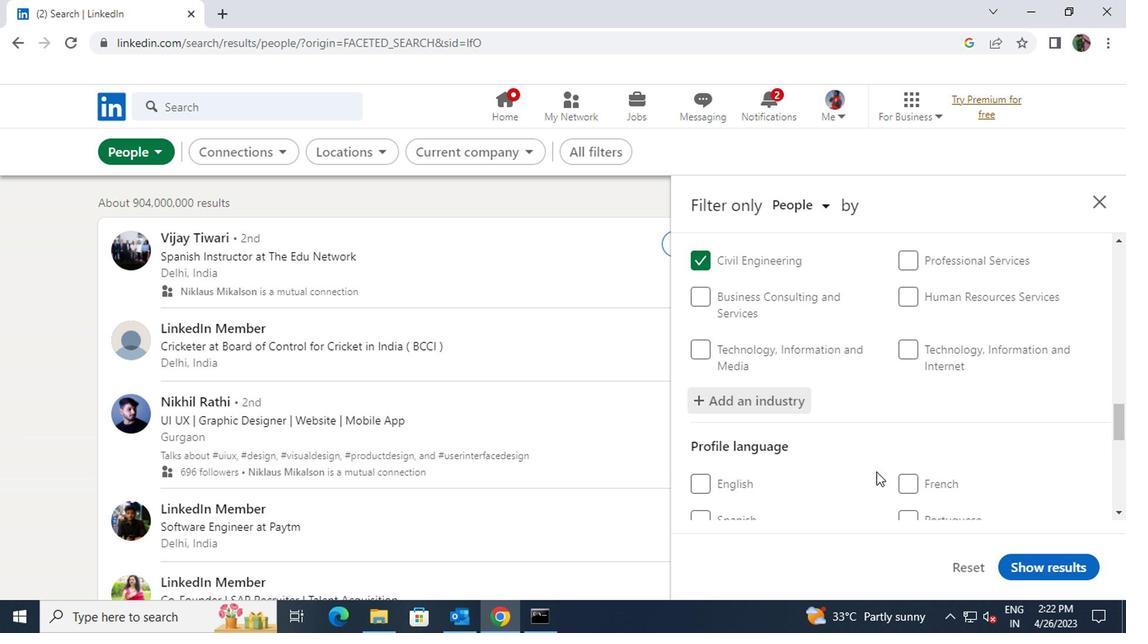 
Action: Mouse moved to (701, 434)
Screenshot: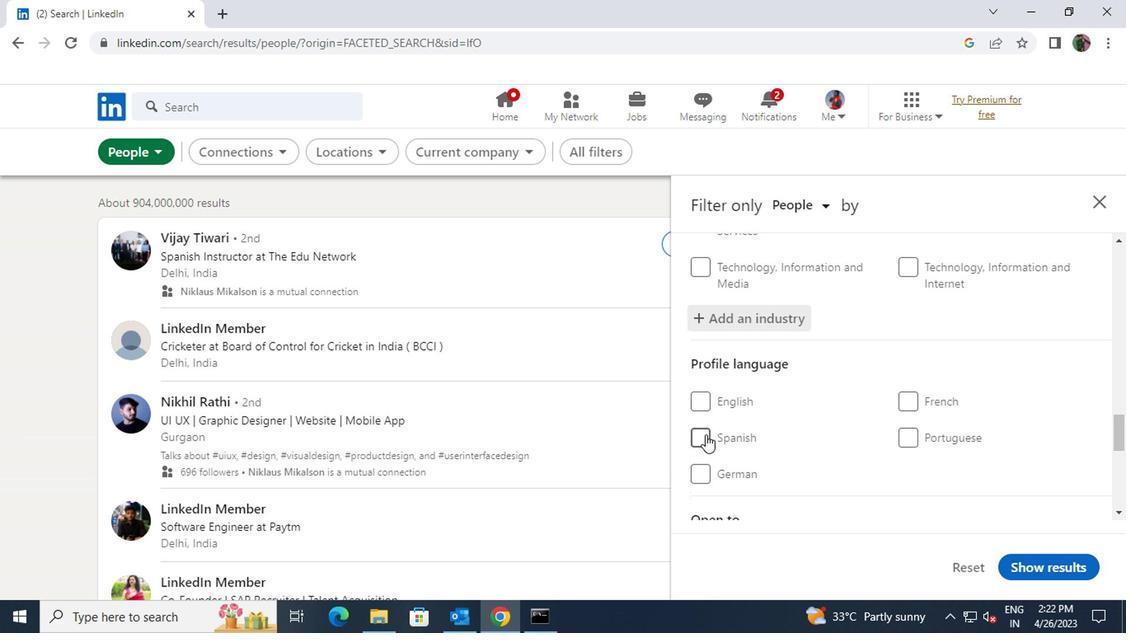 
Action: Mouse pressed left at (701, 434)
Screenshot: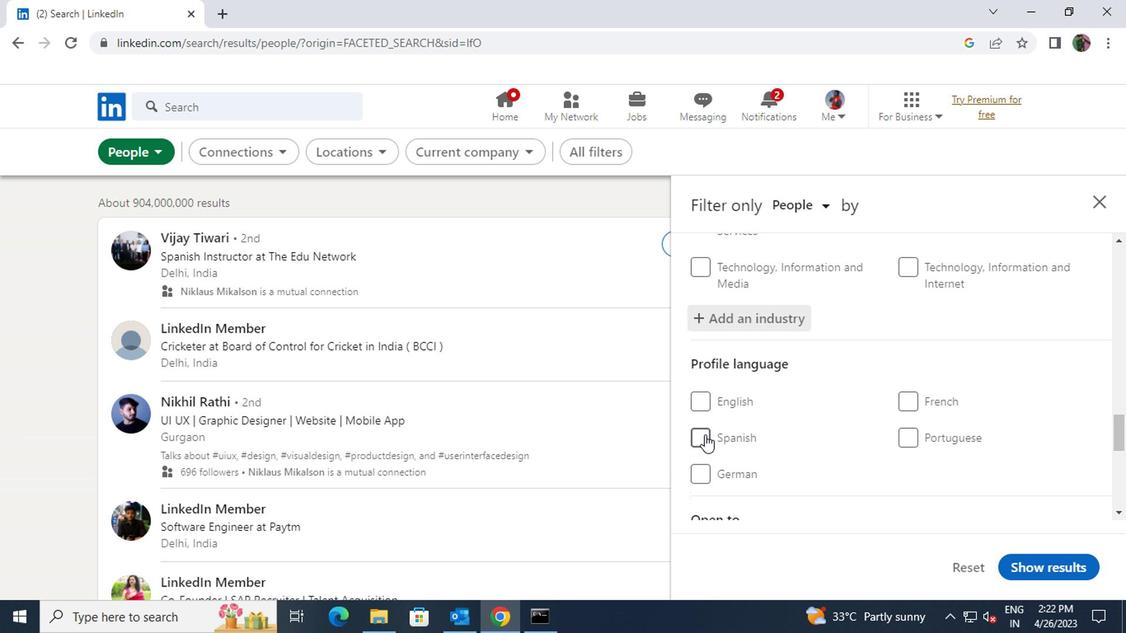 
Action: Mouse moved to (816, 440)
Screenshot: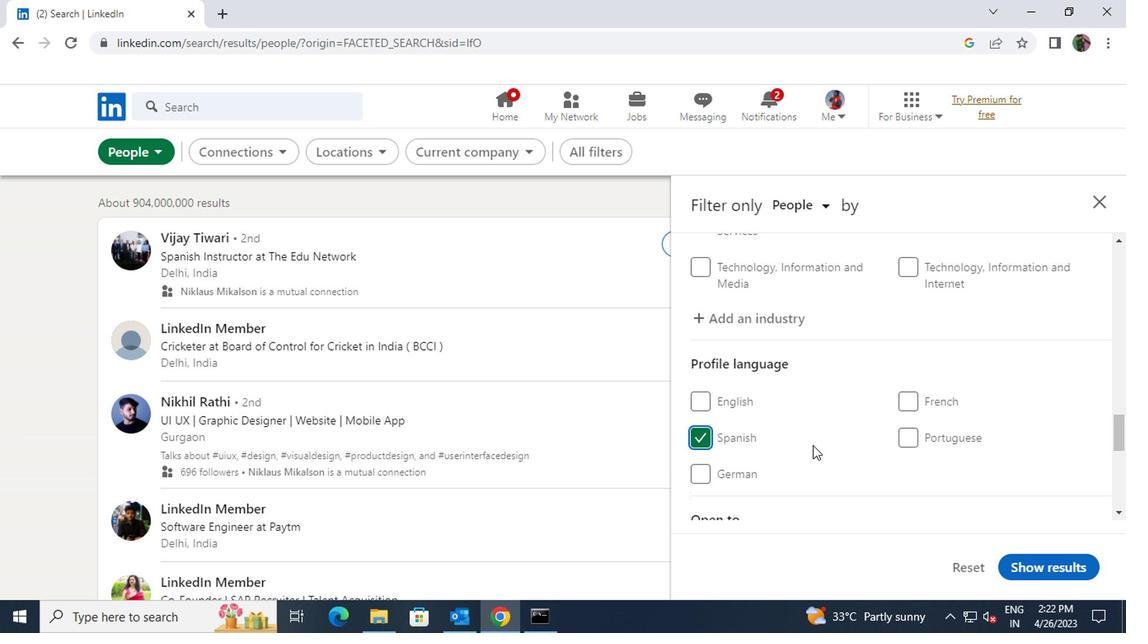 
Action: Mouse scrolled (816, 439) with delta (0, 0)
Screenshot: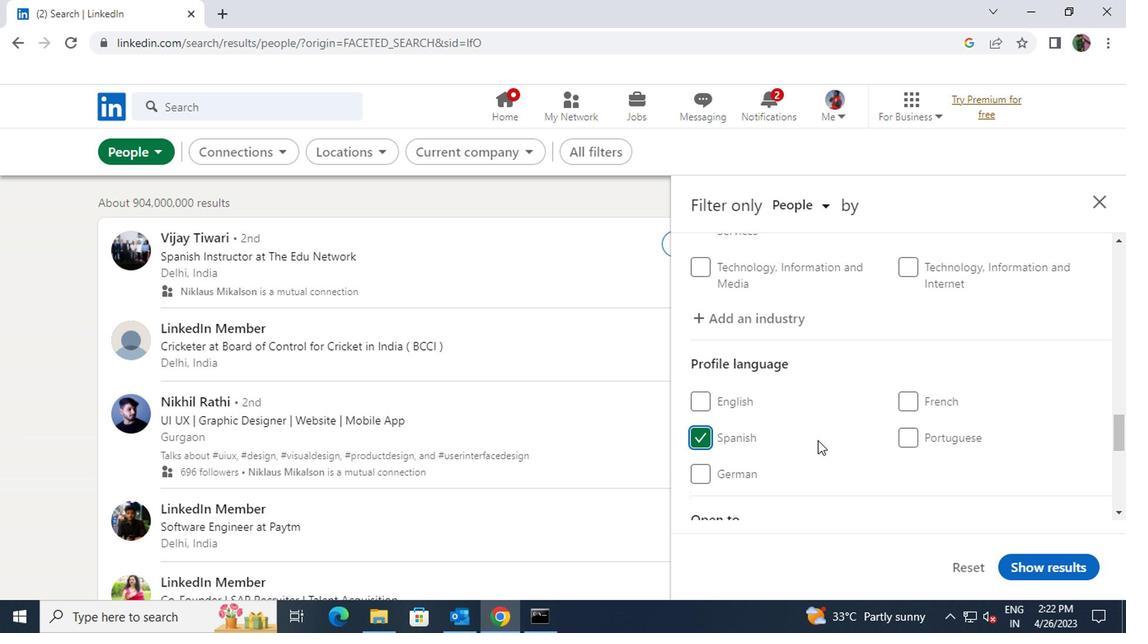 
Action: Mouse scrolled (816, 439) with delta (0, 0)
Screenshot: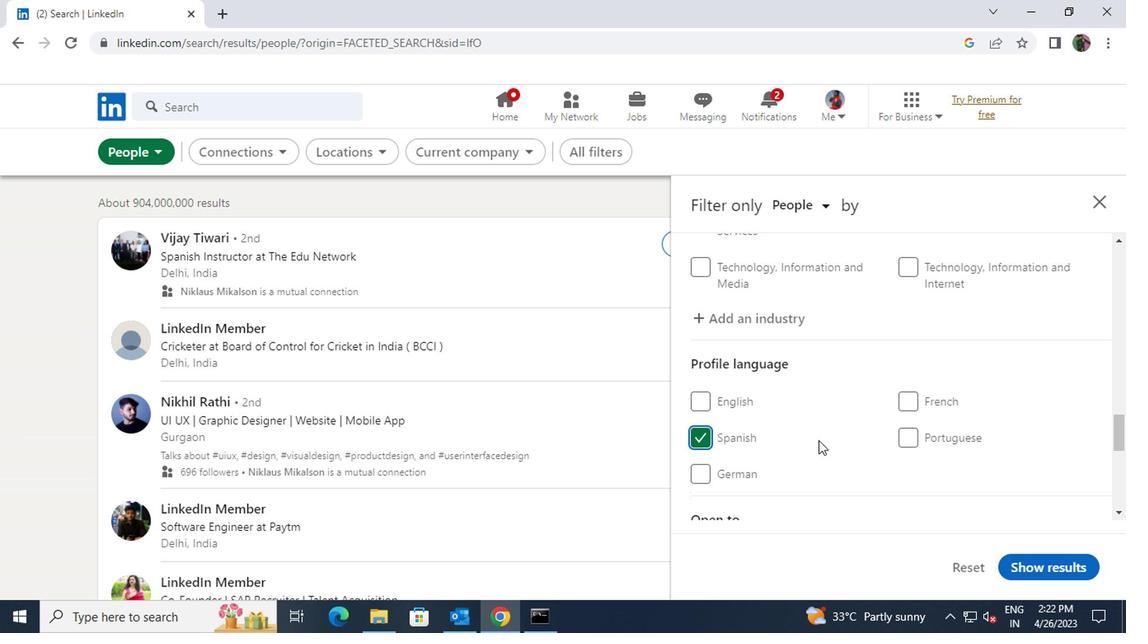 
Action: Mouse scrolled (816, 439) with delta (0, 0)
Screenshot: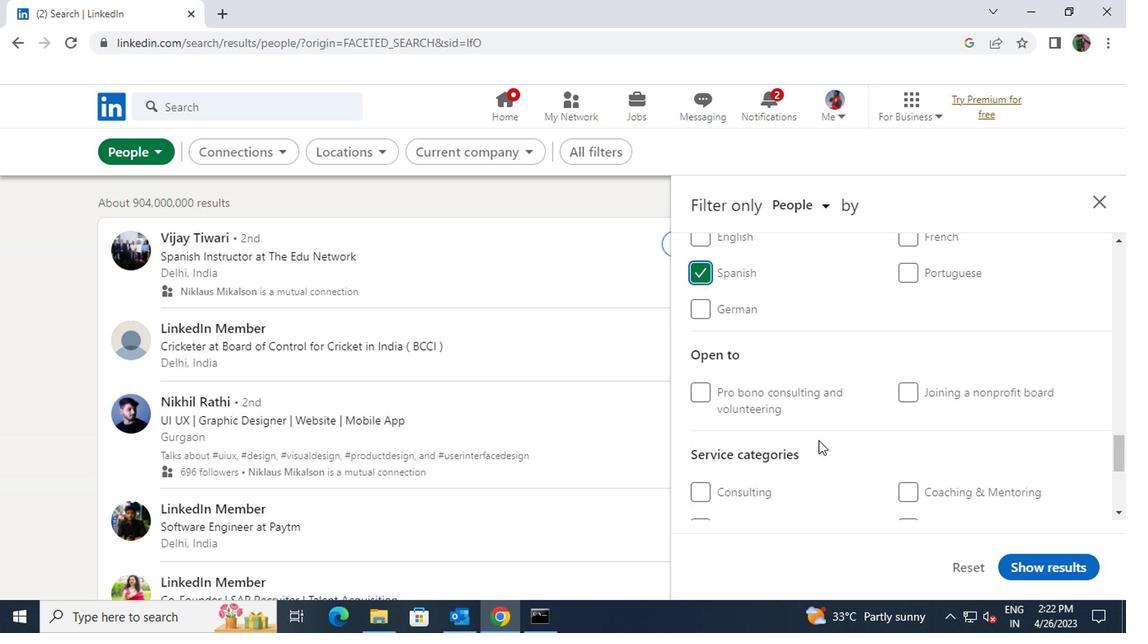 
Action: Mouse scrolled (816, 439) with delta (0, 0)
Screenshot: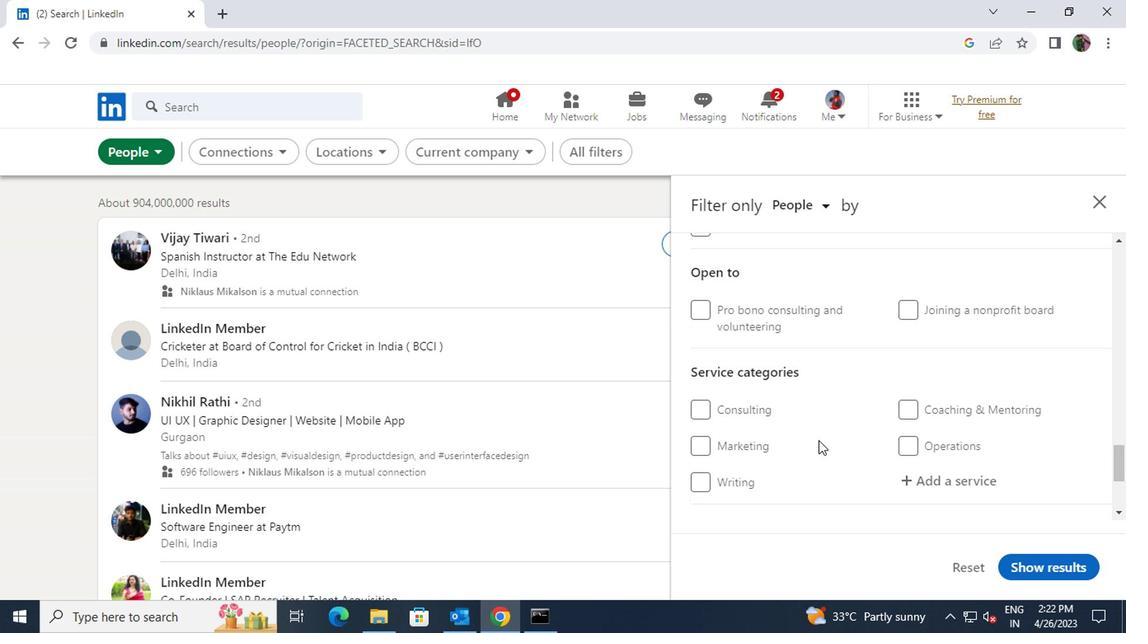 
Action: Mouse moved to (914, 396)
Screenshot: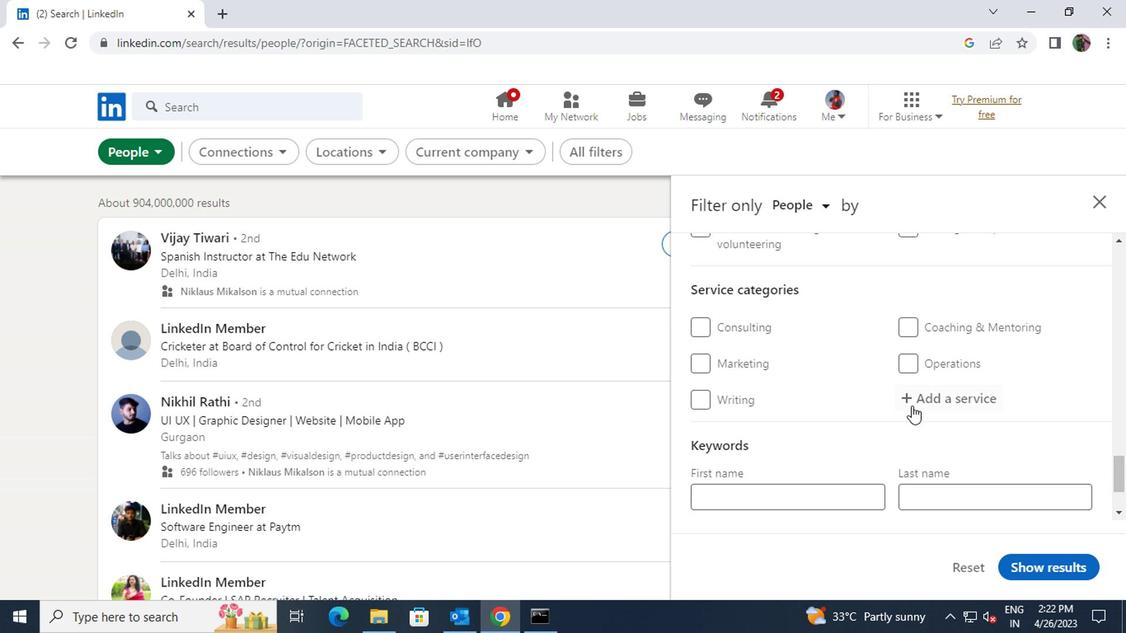 
Action: Mouse pressed left at (914, 396)
Screenshot: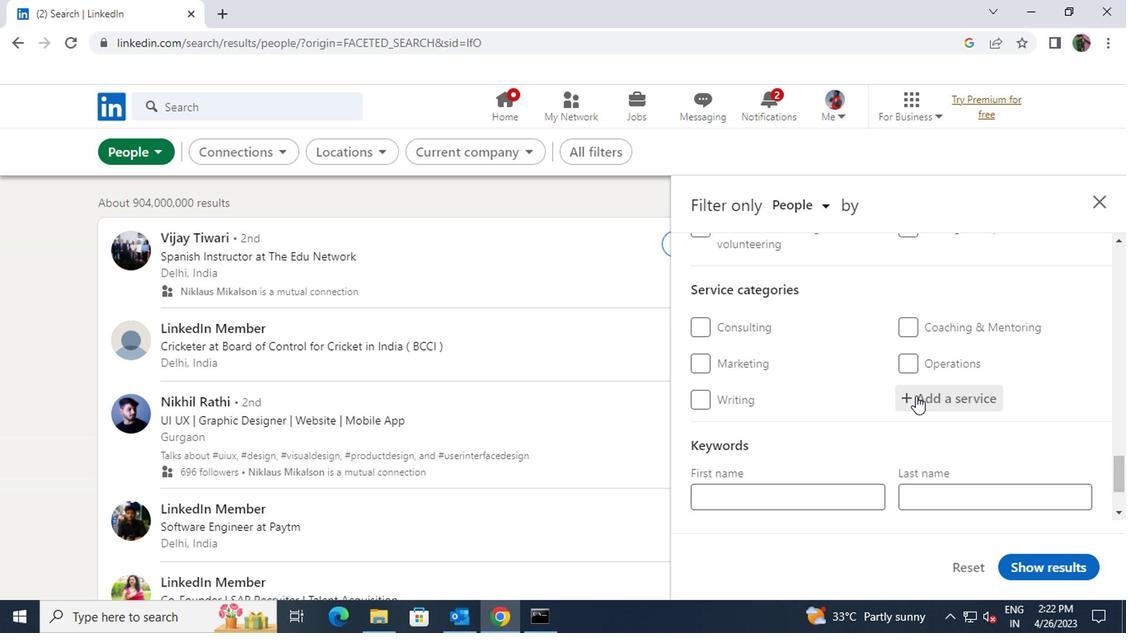 
Action: Key pressed <Key.shift>MORTG
Screenshot: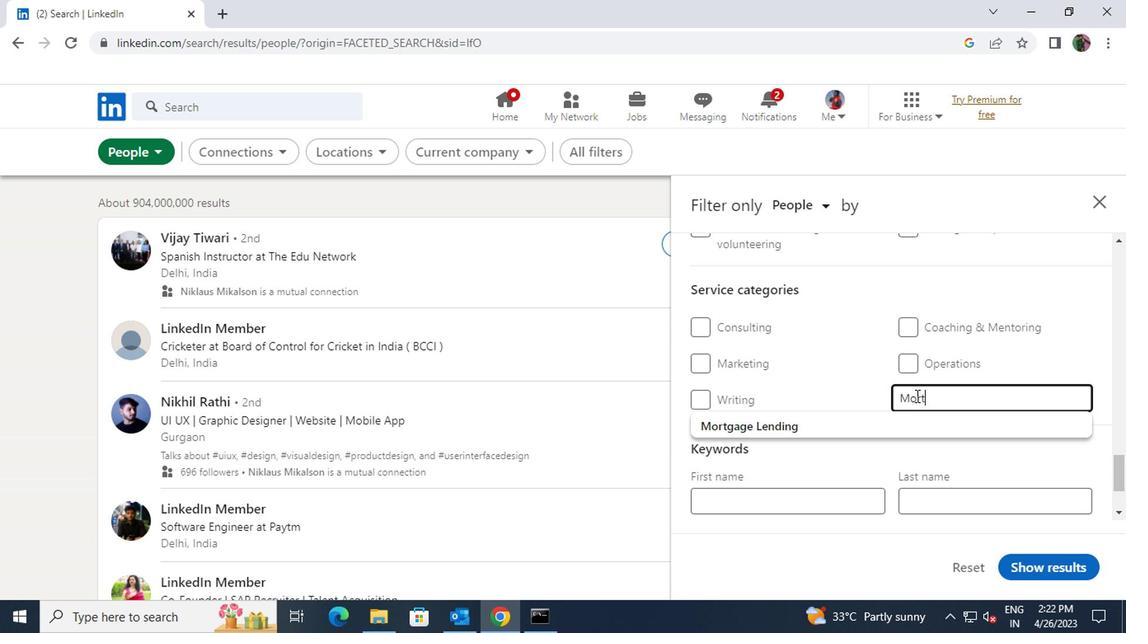 
Action: Mouse moved to (876, 426)
Screenshot: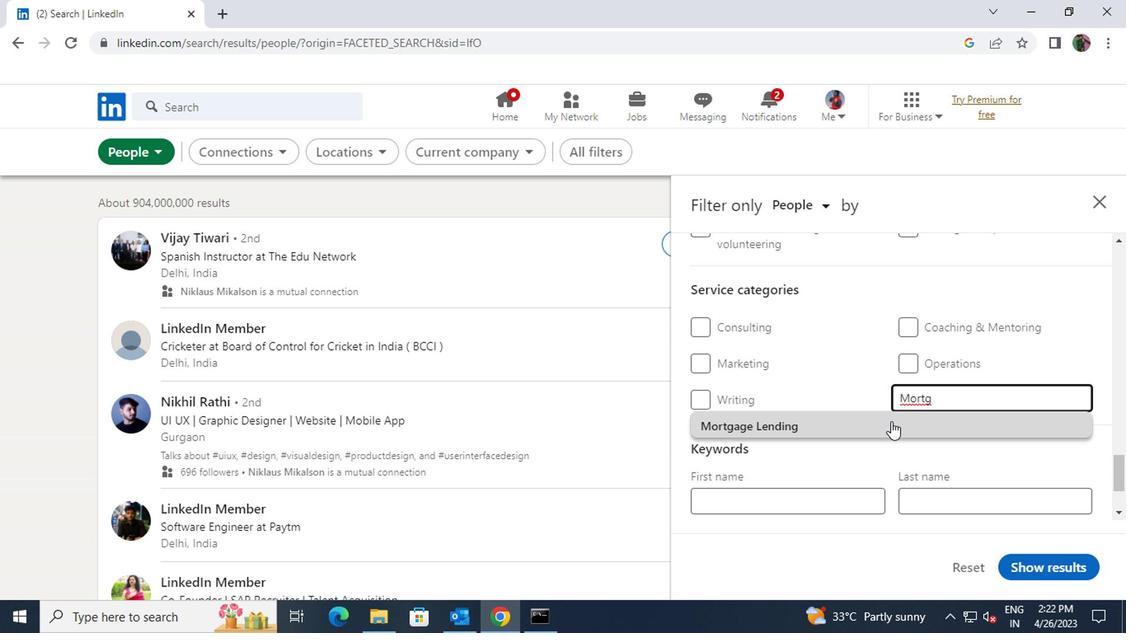 
Action: Mouse pressed left at (876, 426)
Screenshot: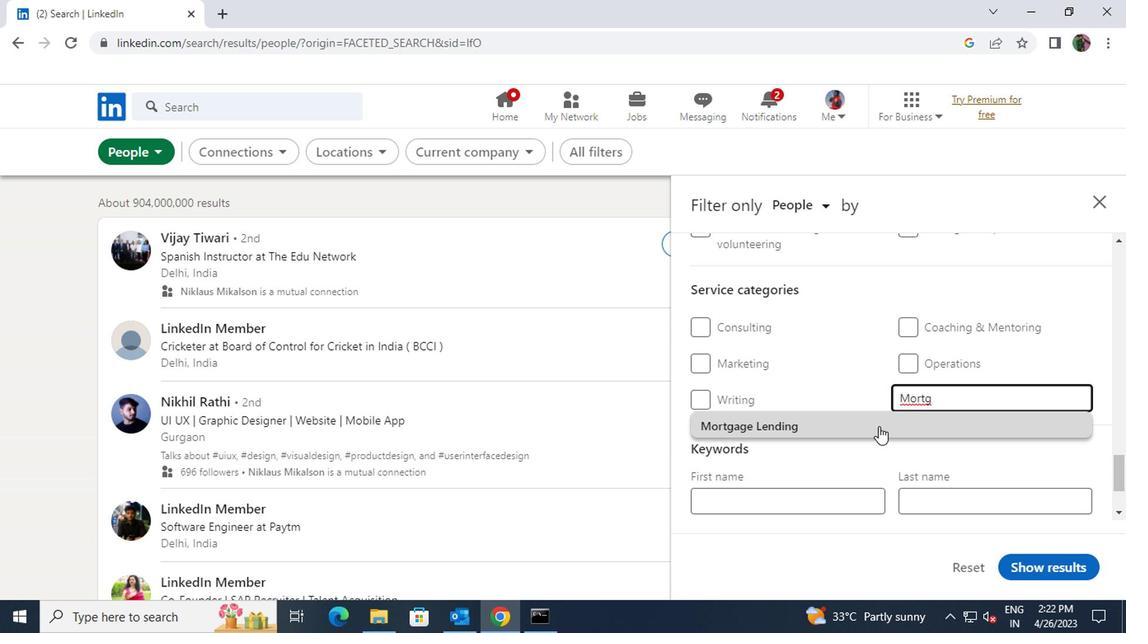 
Action: Mouse scrolled (876, 425) with delta (0, -1)
Screenshot: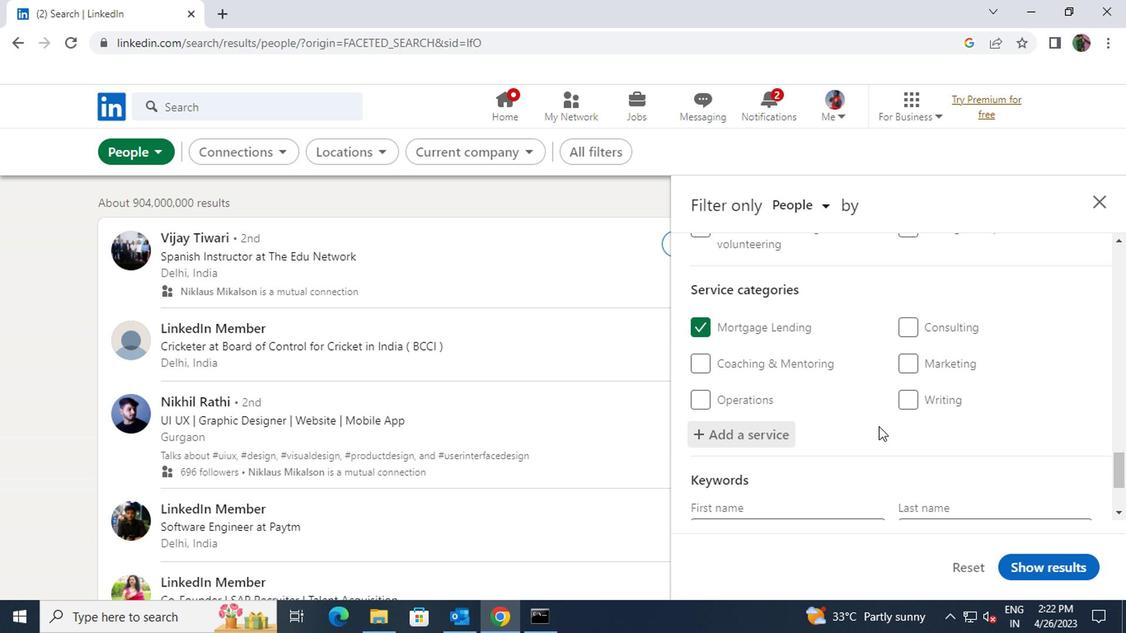 
Action: Mouse scrolled (876, 425) with delta (0, -1)
Screenshot: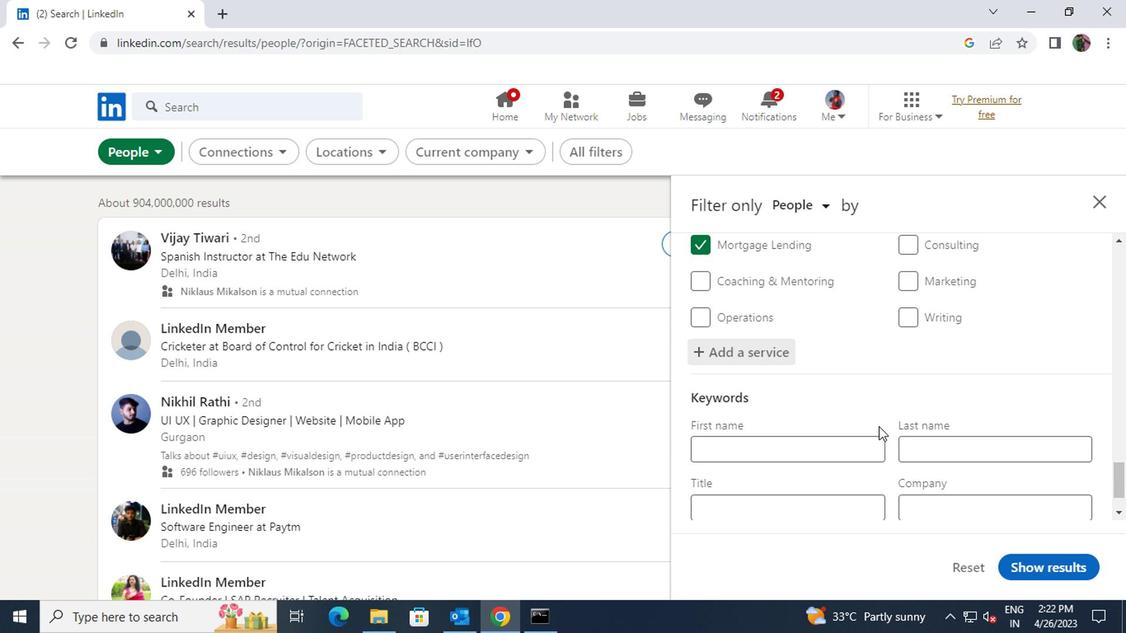 
Action: Mouse scrolled (876, 425) with delta (0, -1)
Screenshot: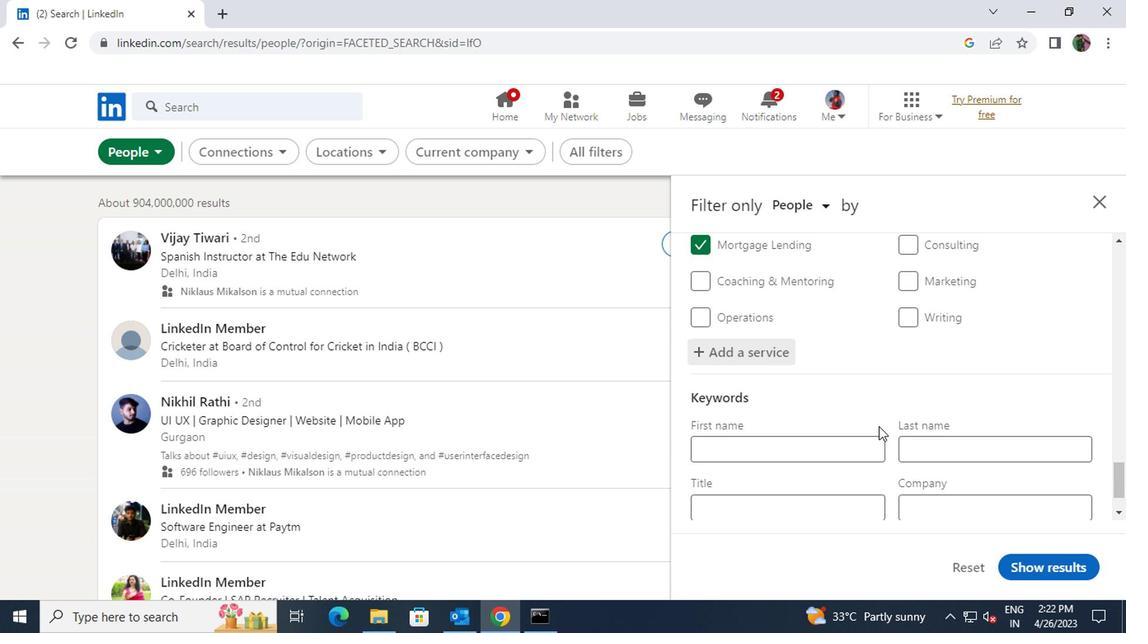 
Action: Mouse moved to (834, 453)
Screenshot: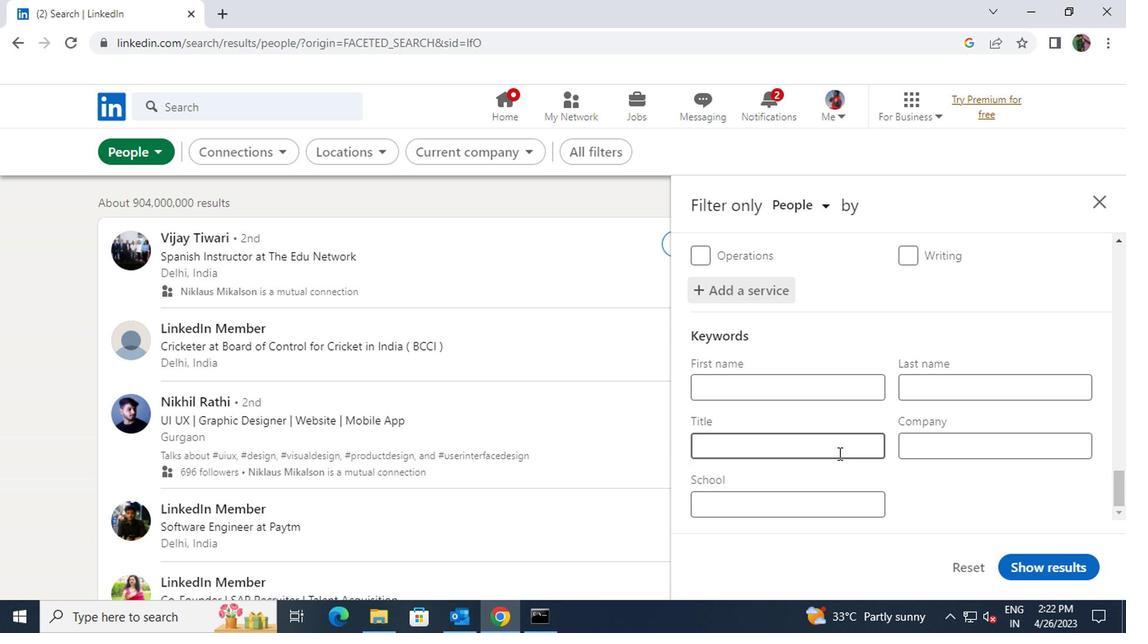 
Action: Mouse pressed left at (834, 453)
Screenshot: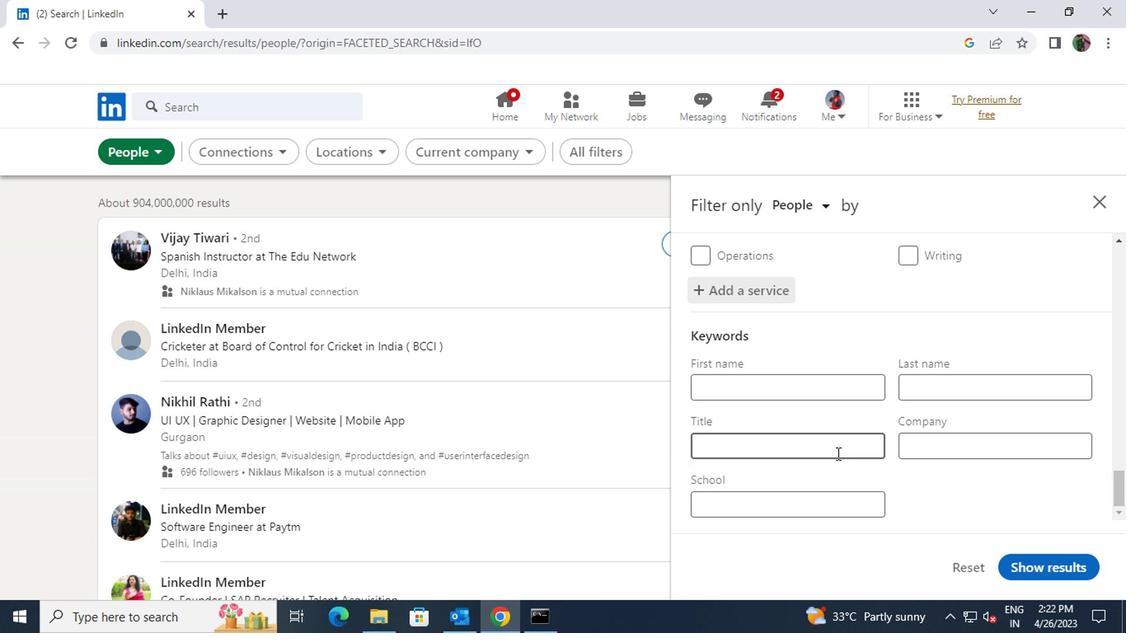 
Action: Key pressed <Key.shift>OROFESSOR
Screenshot: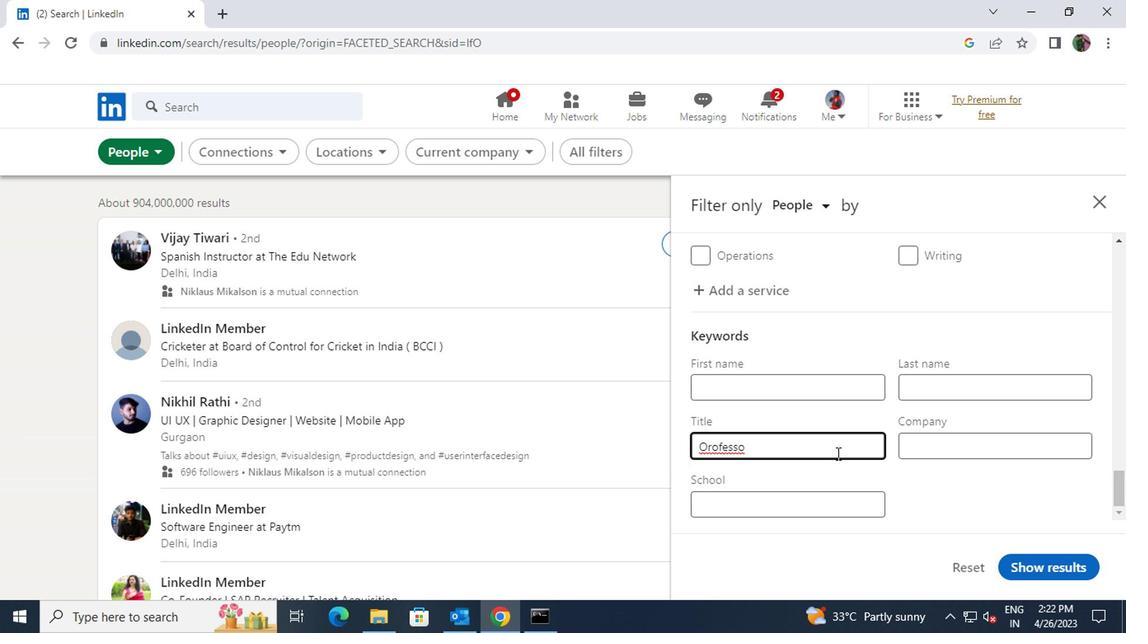 
Action: Mouse moved to (1024, 564)
Screenshot: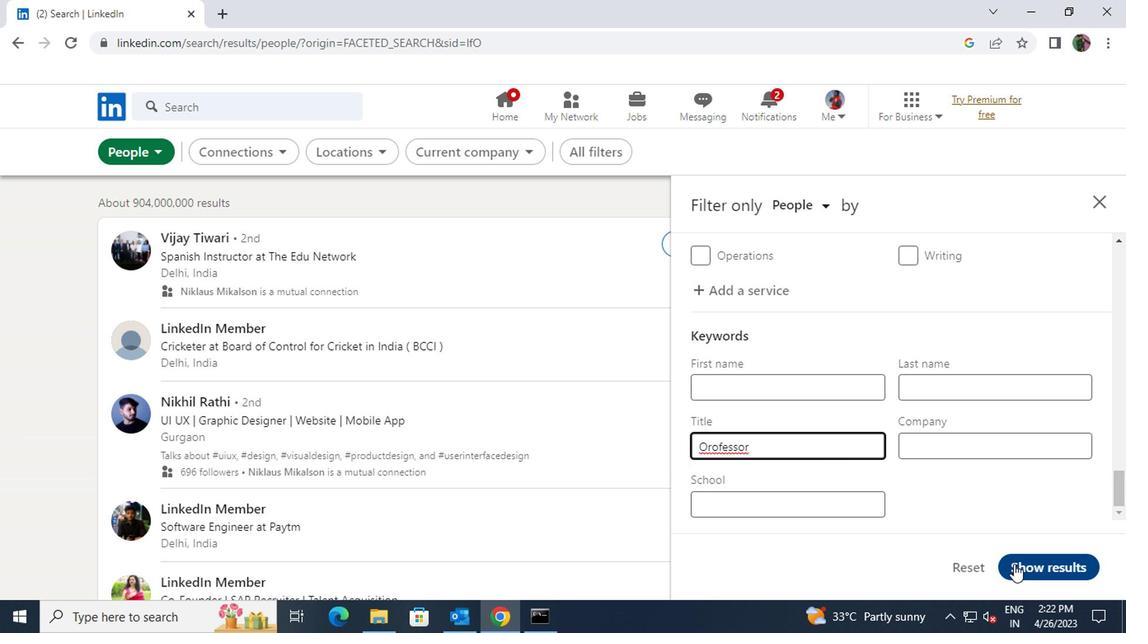 
Action: Mouse pressed left at (1024, 564)
Screenshot: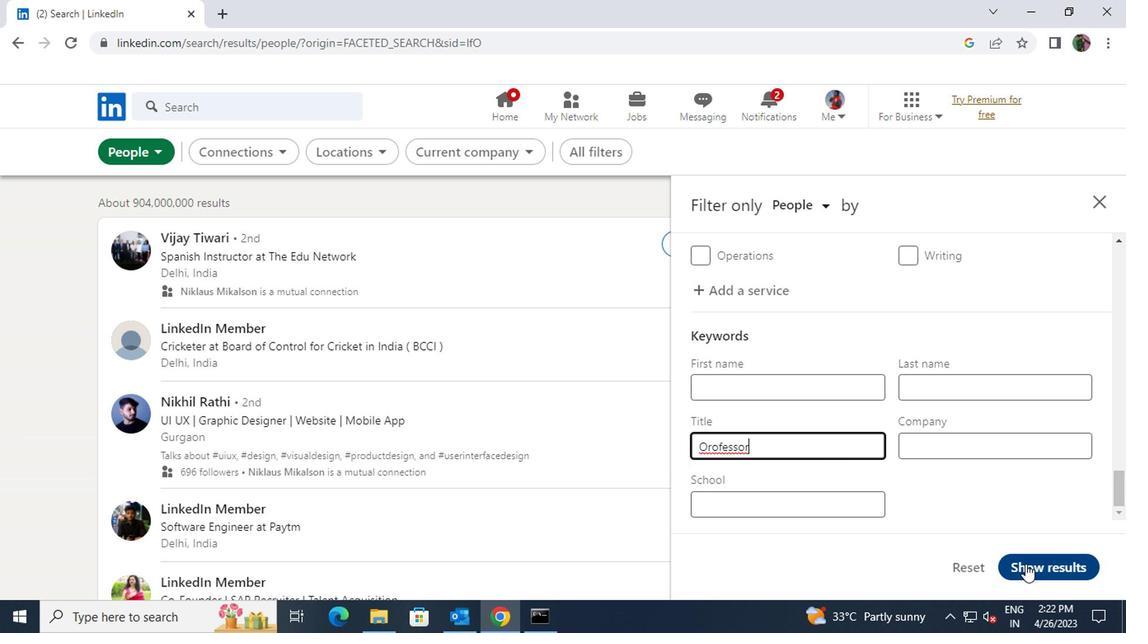 
